 Task: Check the percentage active listings of bar in the last 3 years.
Action: Mouse moved to (981, 227)
Screenshot: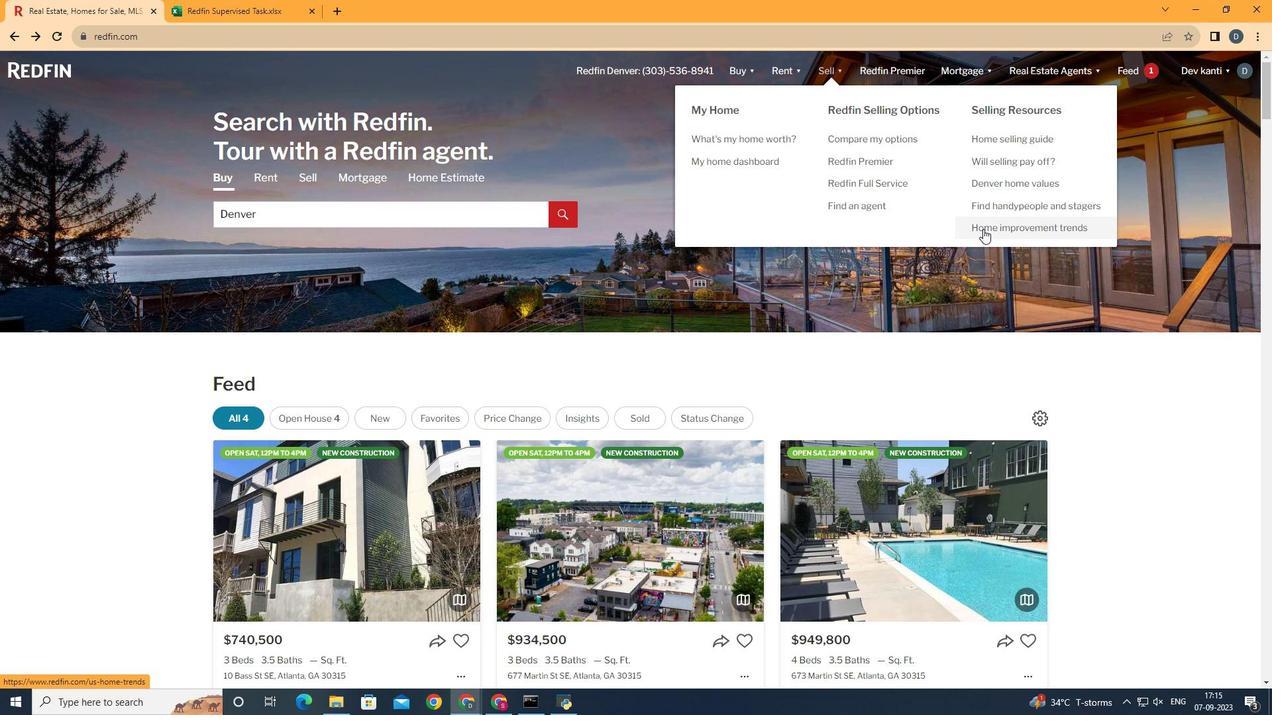 
Action: Mouse pressed left at (981, 227)
Screenshot: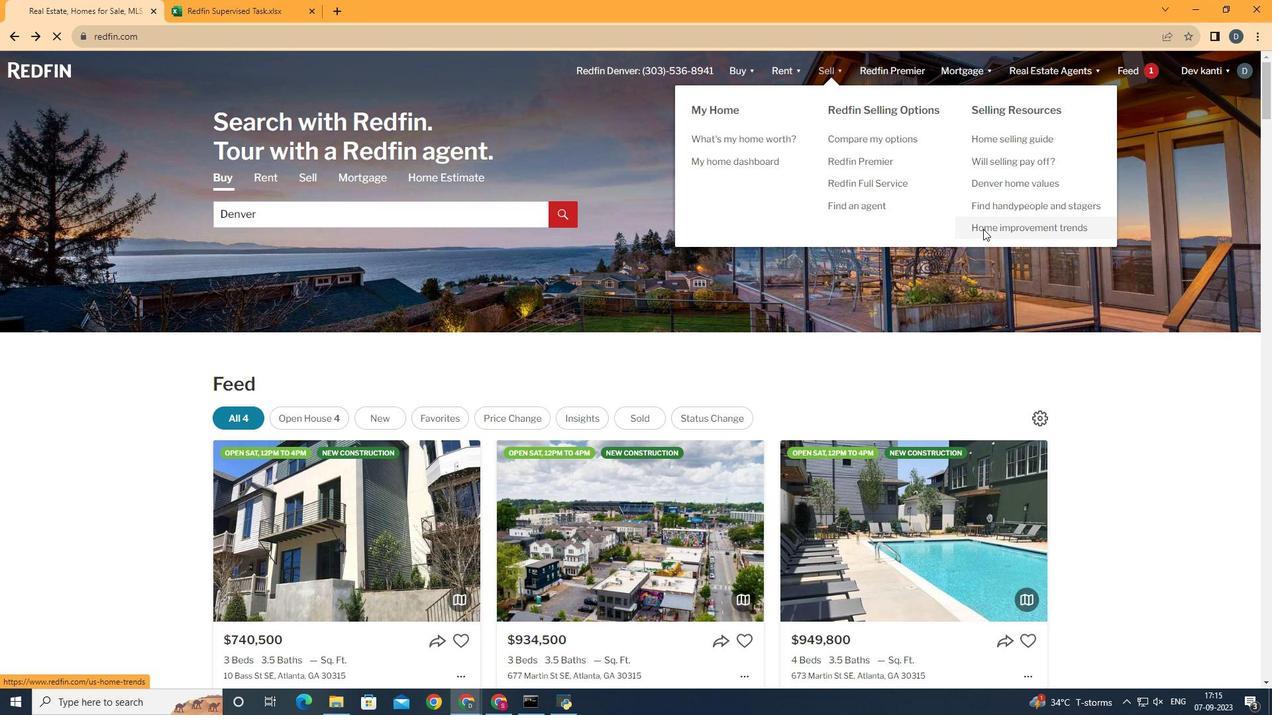 
Action: Mouse moved to (310, 245)
Screenshot: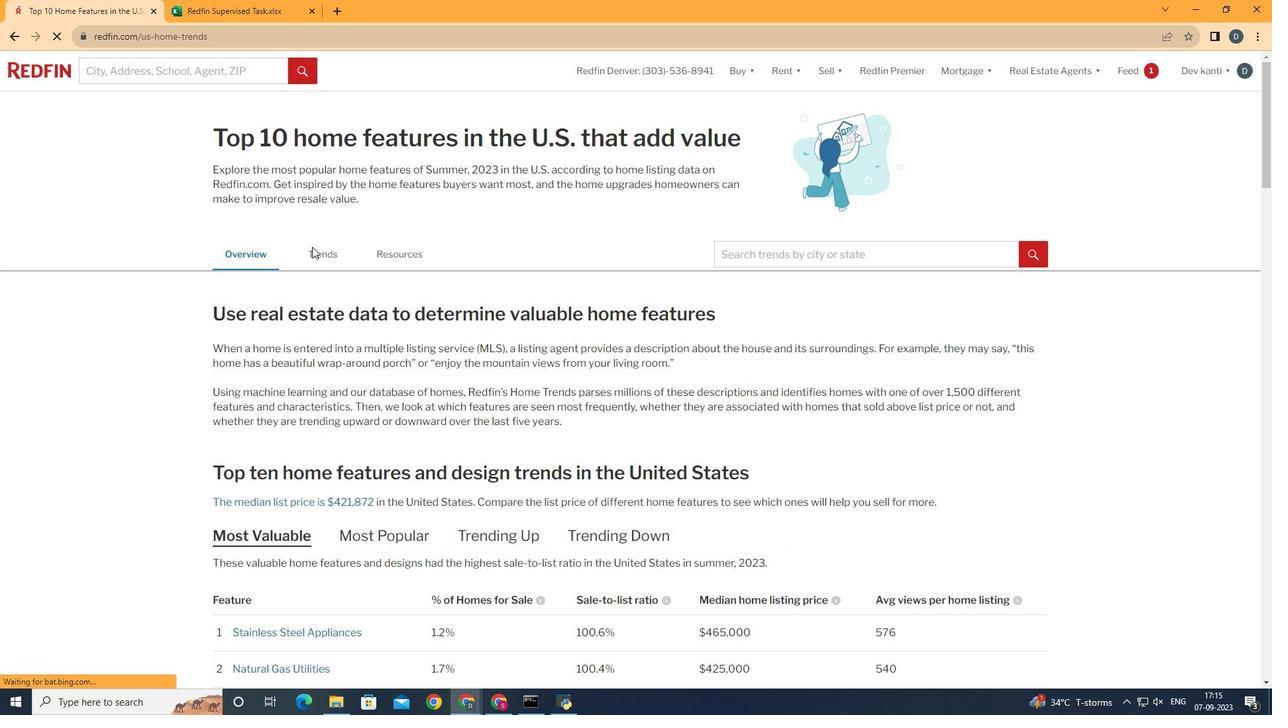 
Action: Mouse pressed left at (310, 245)
Screenshot: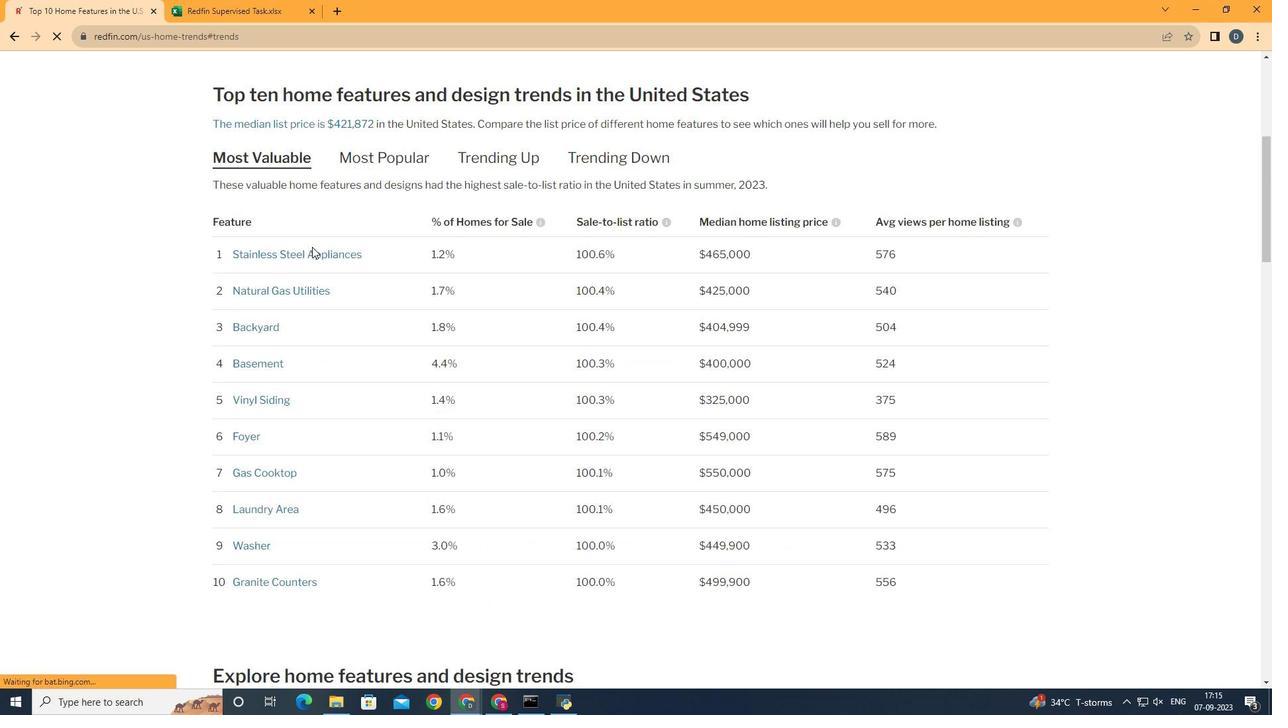
Action: Mouse moved to (339, 254)
Screenshot: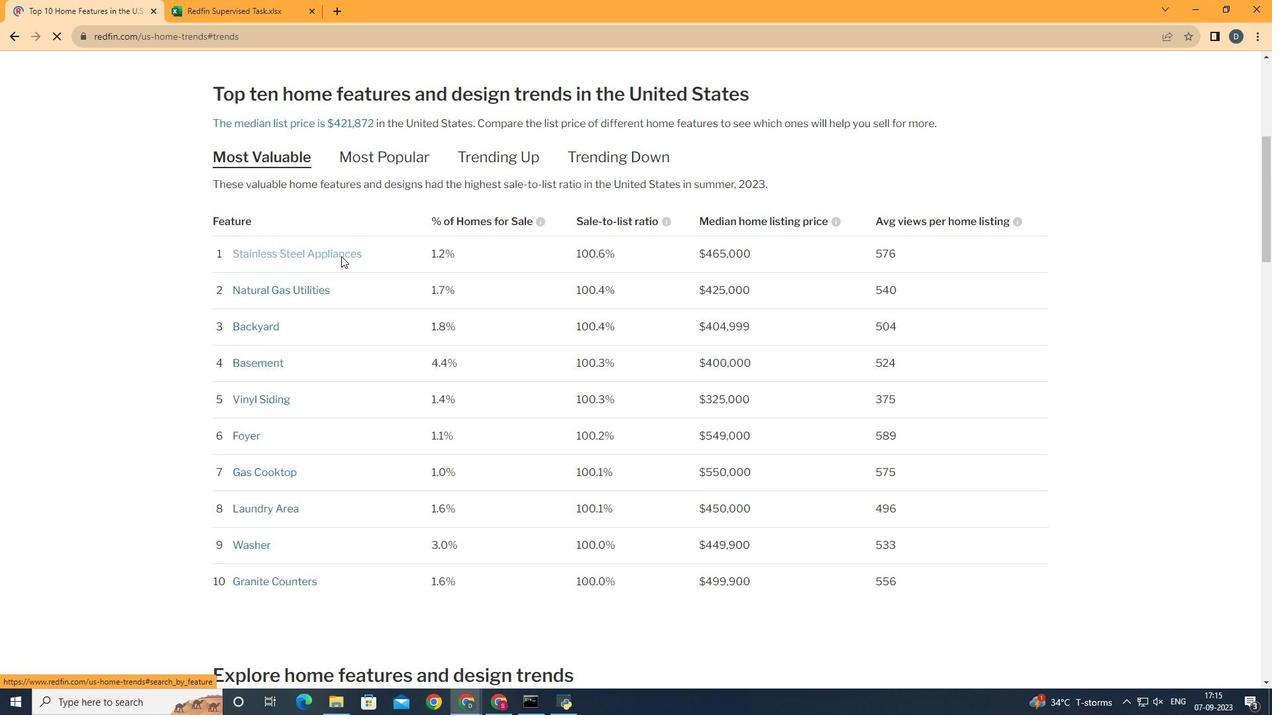 
Action: Mouse scrolled (339, 253) with delta (0, 0)
Screenshot: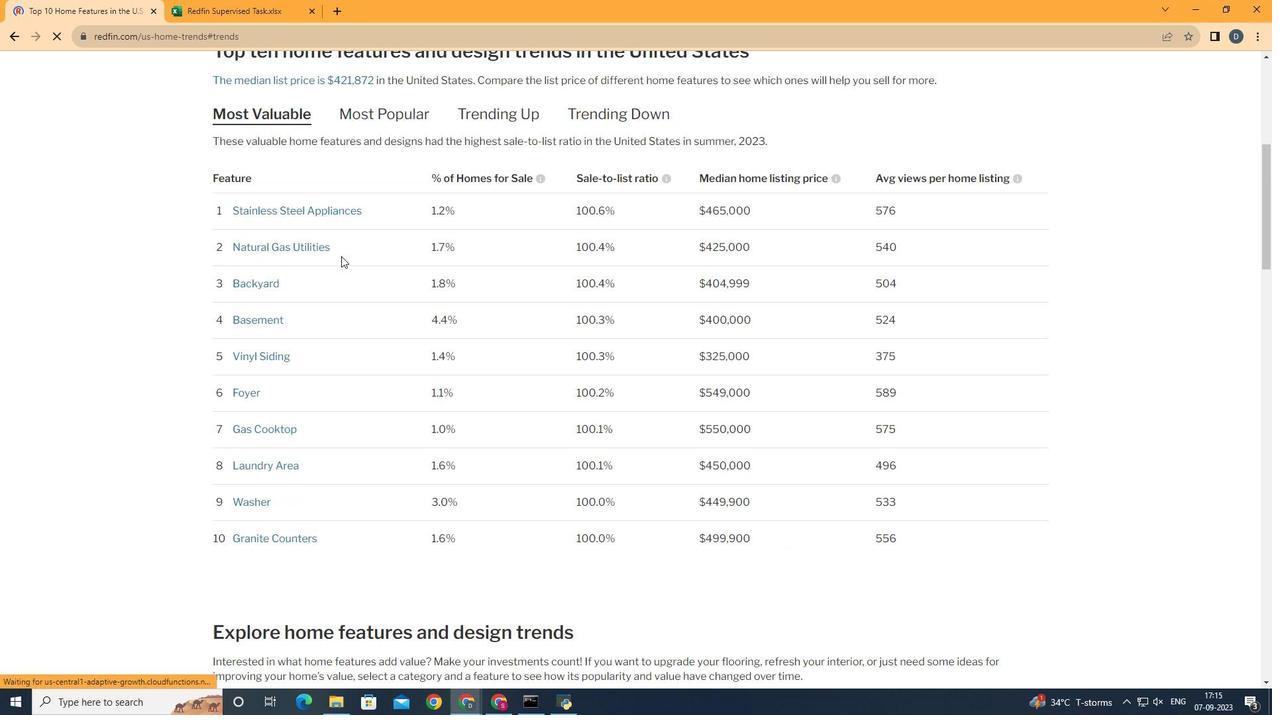 
Action: Mouse scrolled (339, 253) with delta (0, 0)
Screenshot: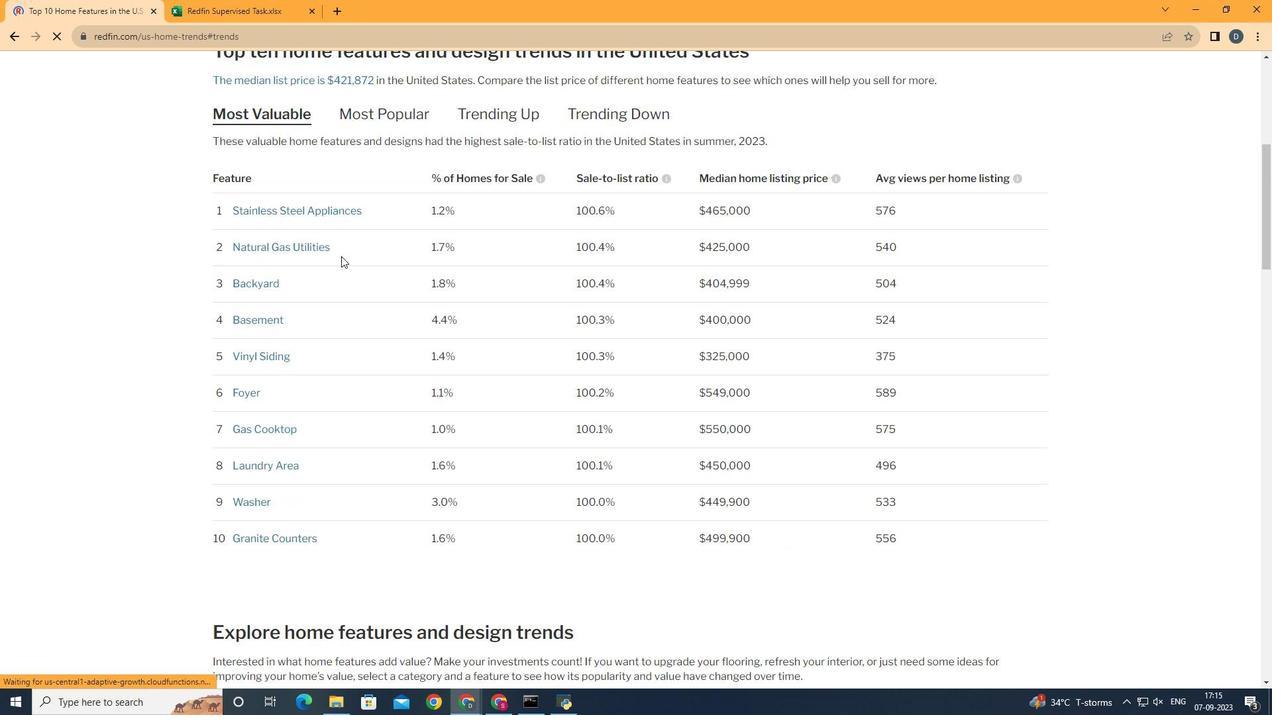 
Action: Mouse scrolled (339, 253) with delta (0, 0)
Screenshot: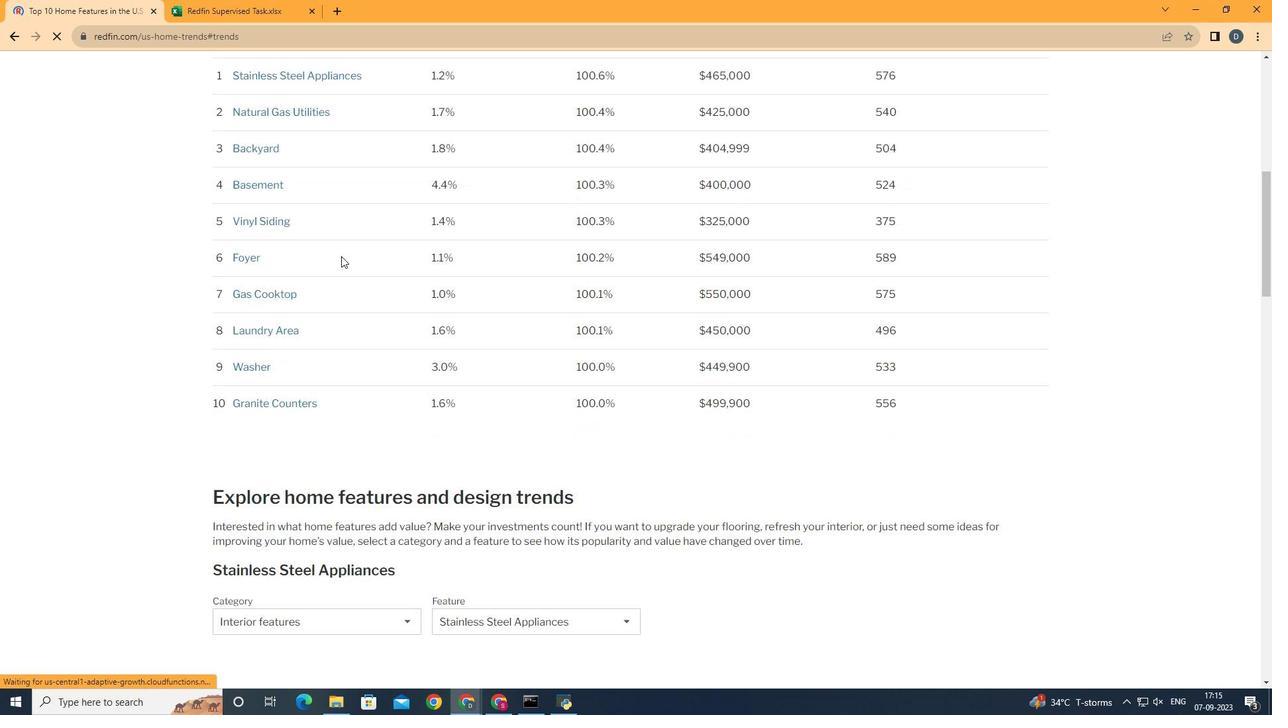 
Action: Mouse scrolled (339, 253) with delta (0, 0)
Screenshot: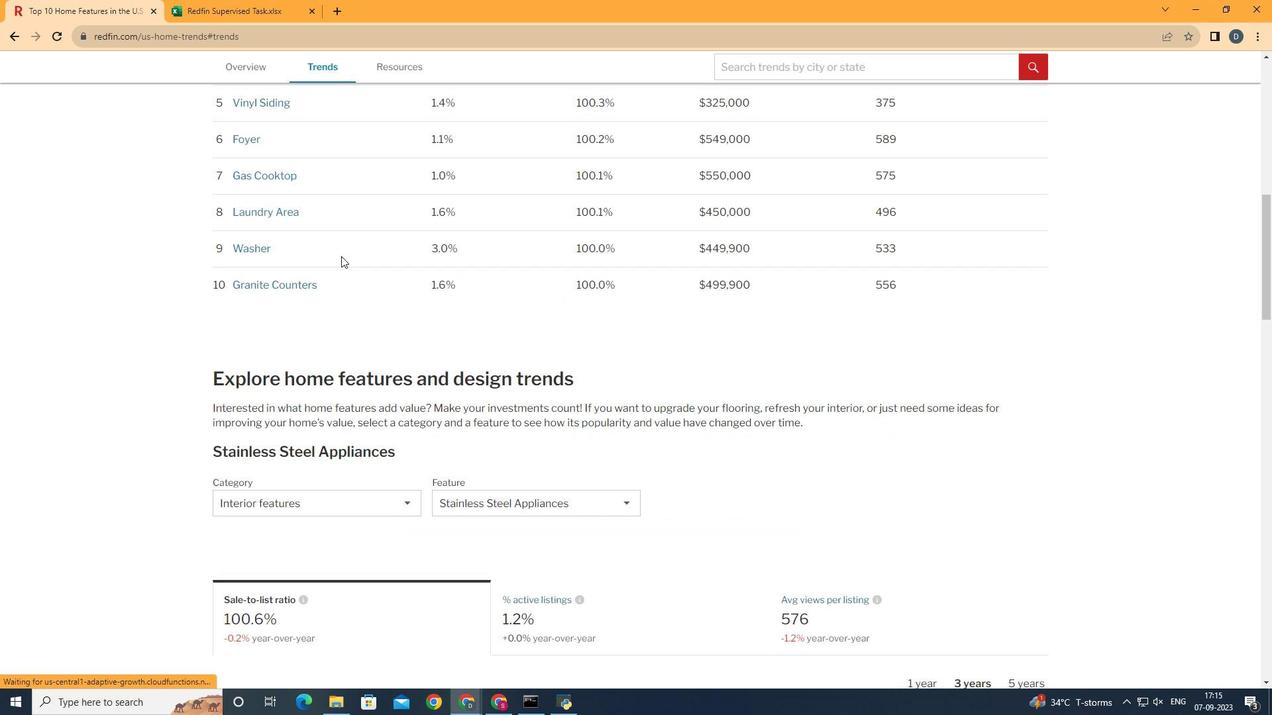 
Action: Mouse scrolled (339, 253) with delta (0, 0)
Screenshot: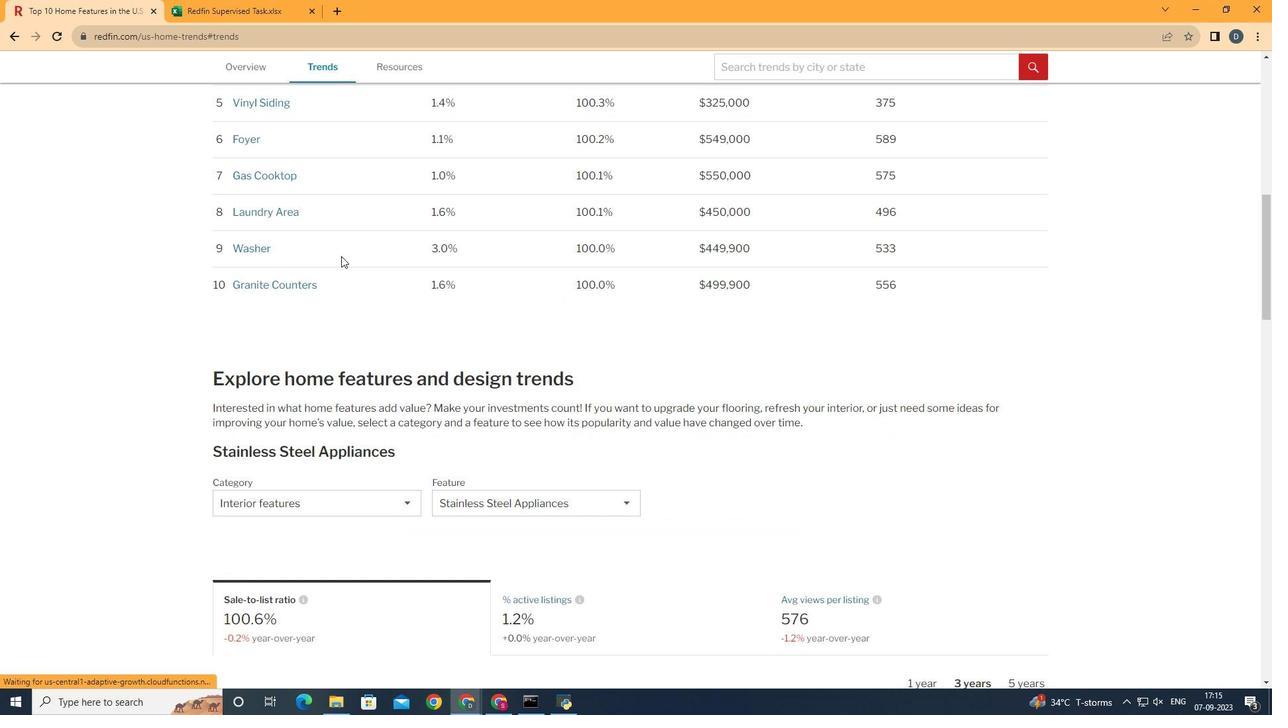 
Action: Mouse scrolled (339, 253) with delta (0, 0)
Screenshot: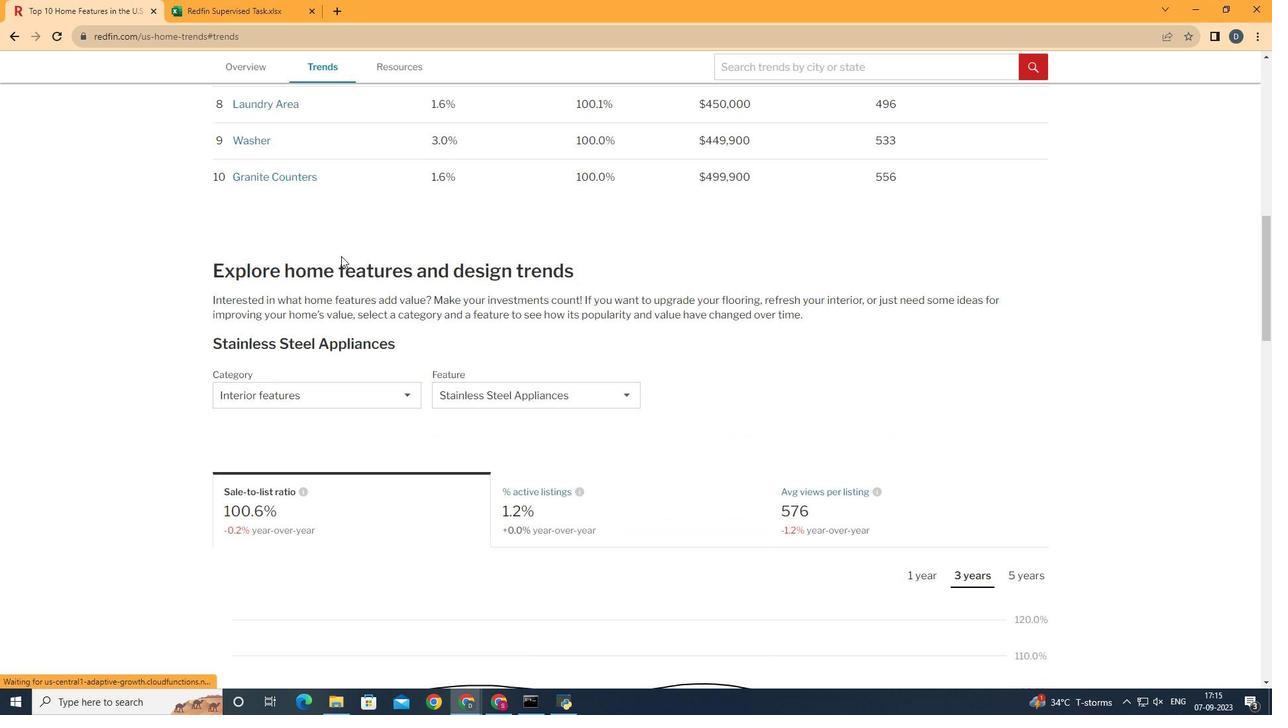 
Action: Mouse scrolled (339, 253) with delta (0, 0)
Screenshot: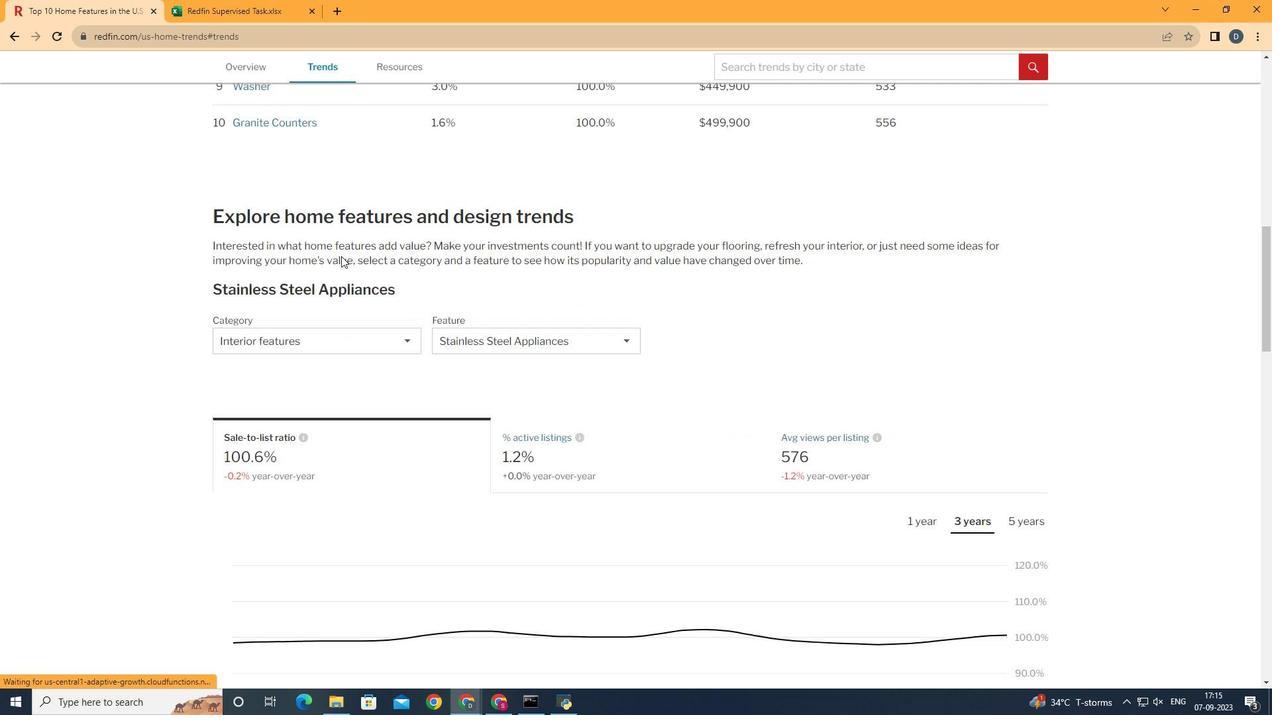 
Action: Mouse scrolled (339, 253) with delta (0, 0)
Screenshot: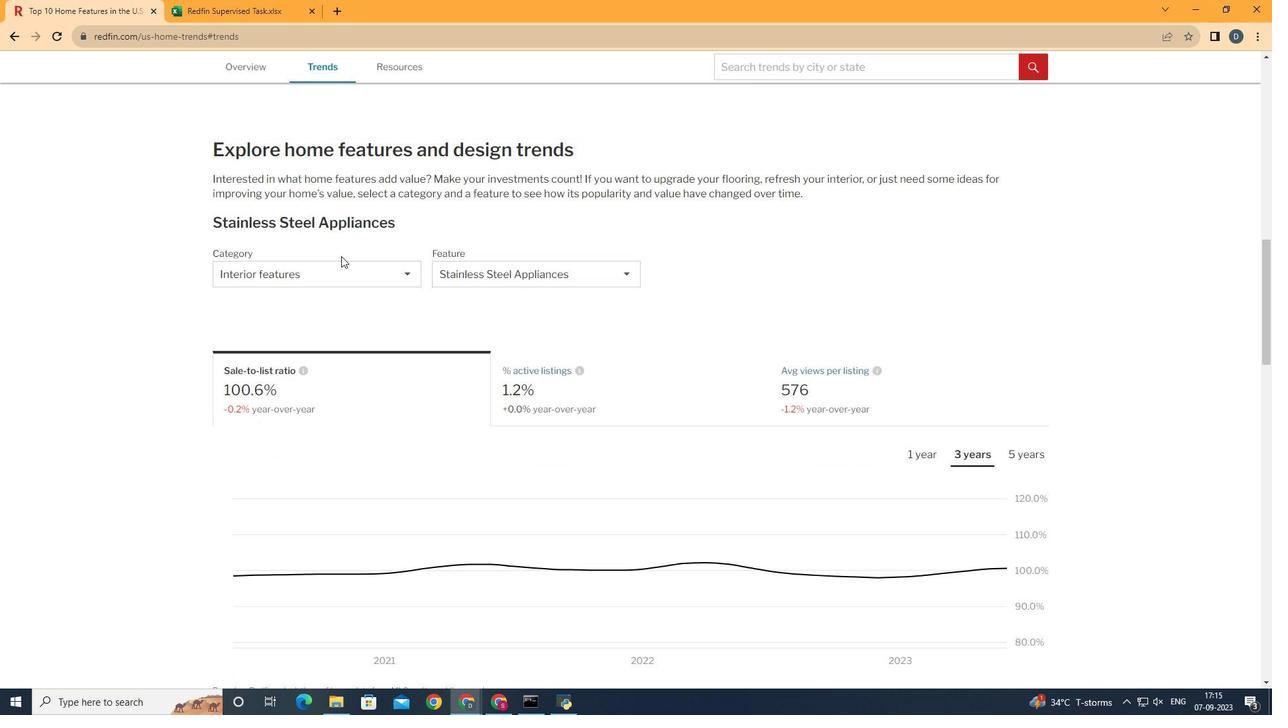 
Action: Mouse moved to (344, 265)
Screenshot: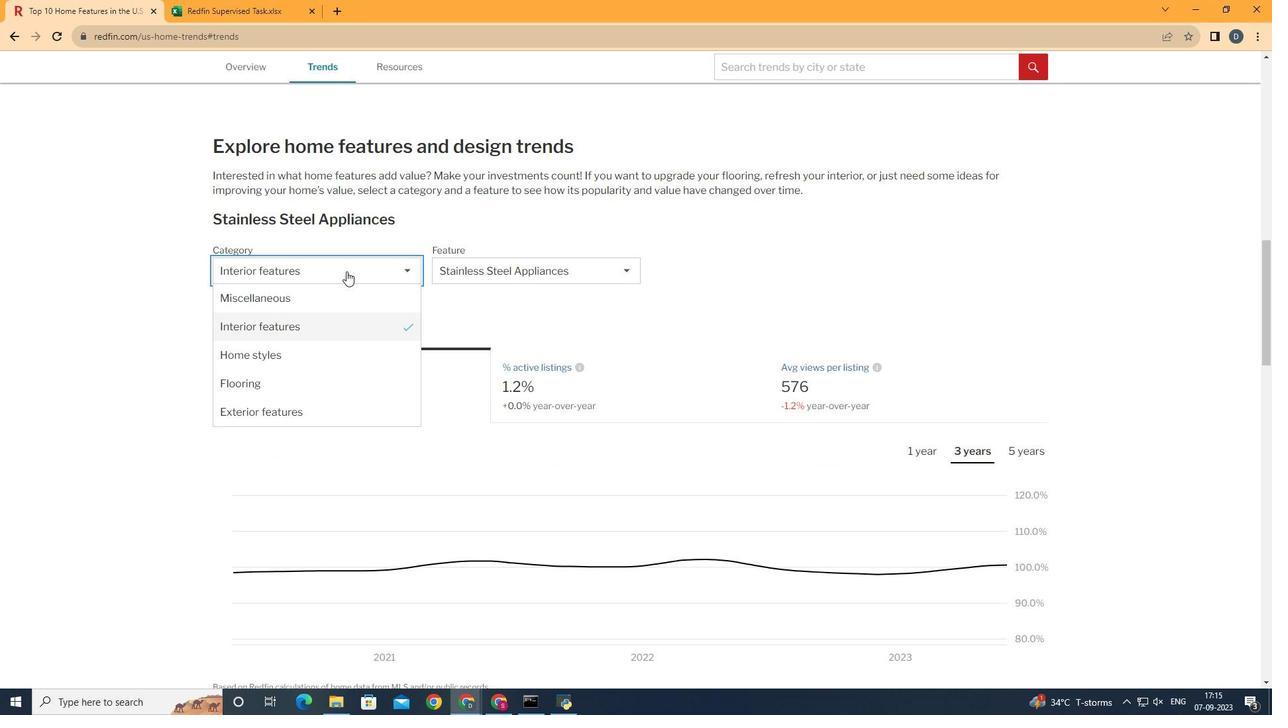 
Action: Mouse pressed left at (344, 265)
Screenshot: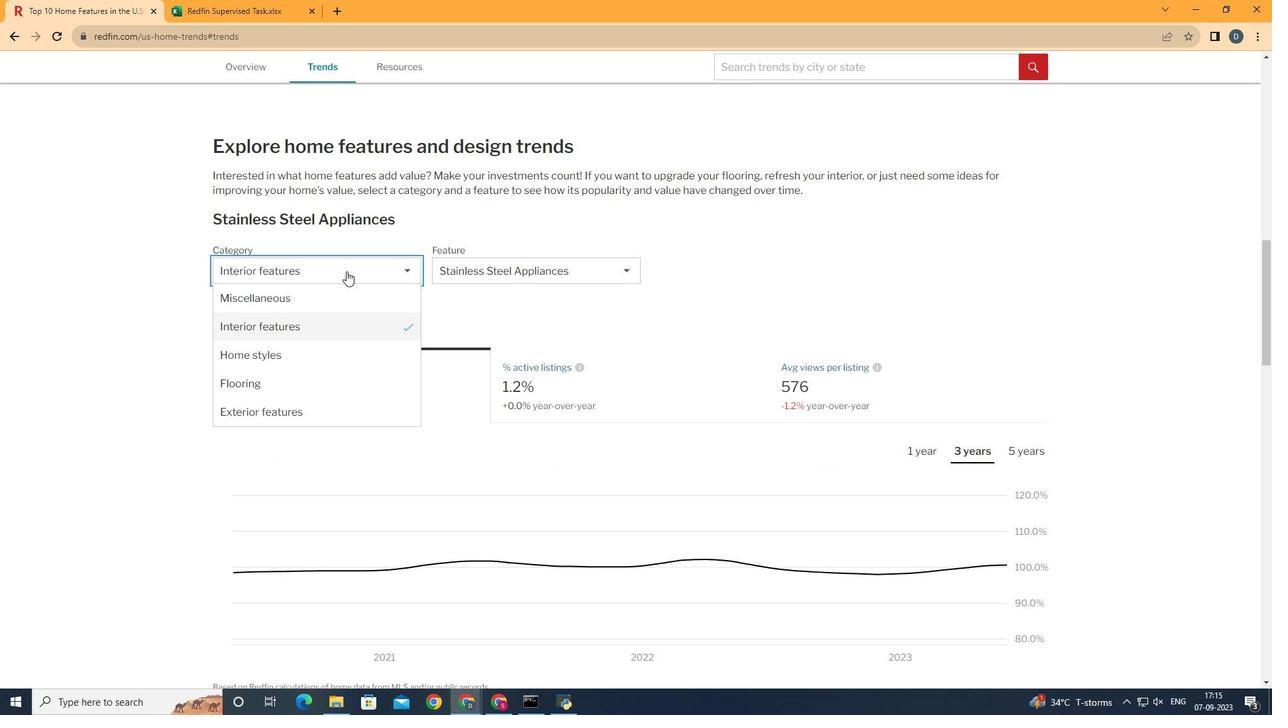 
Action: Mouse moved to (344, 326)
Screenshot: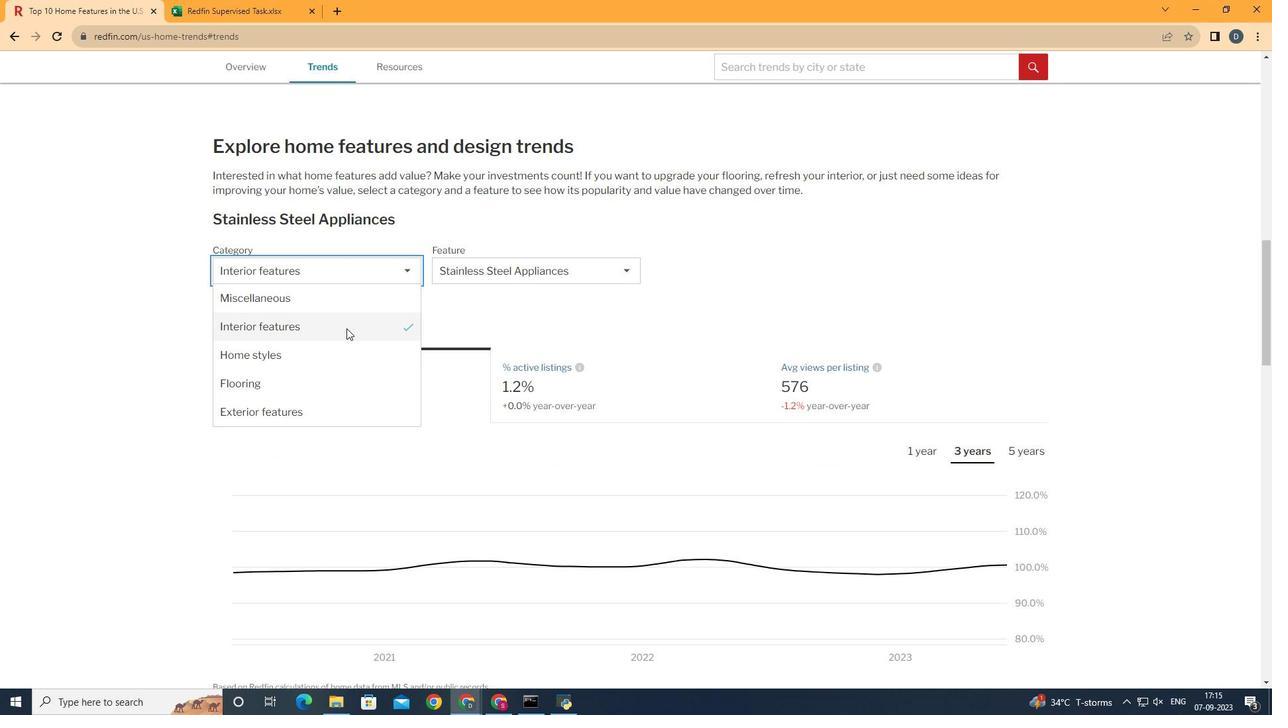 
Action: Mouse pressed left at (344, 326)
Screenshot: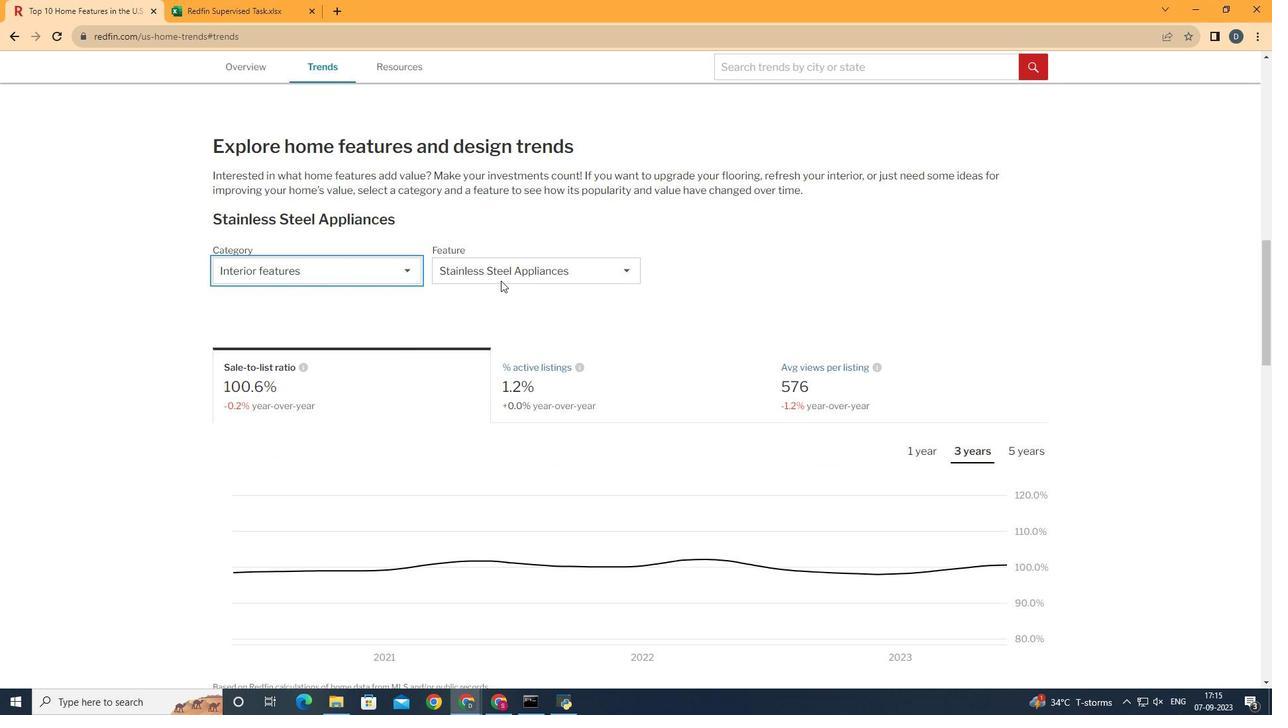 
Action: Mouse moved to (546, 255)
Screenshot: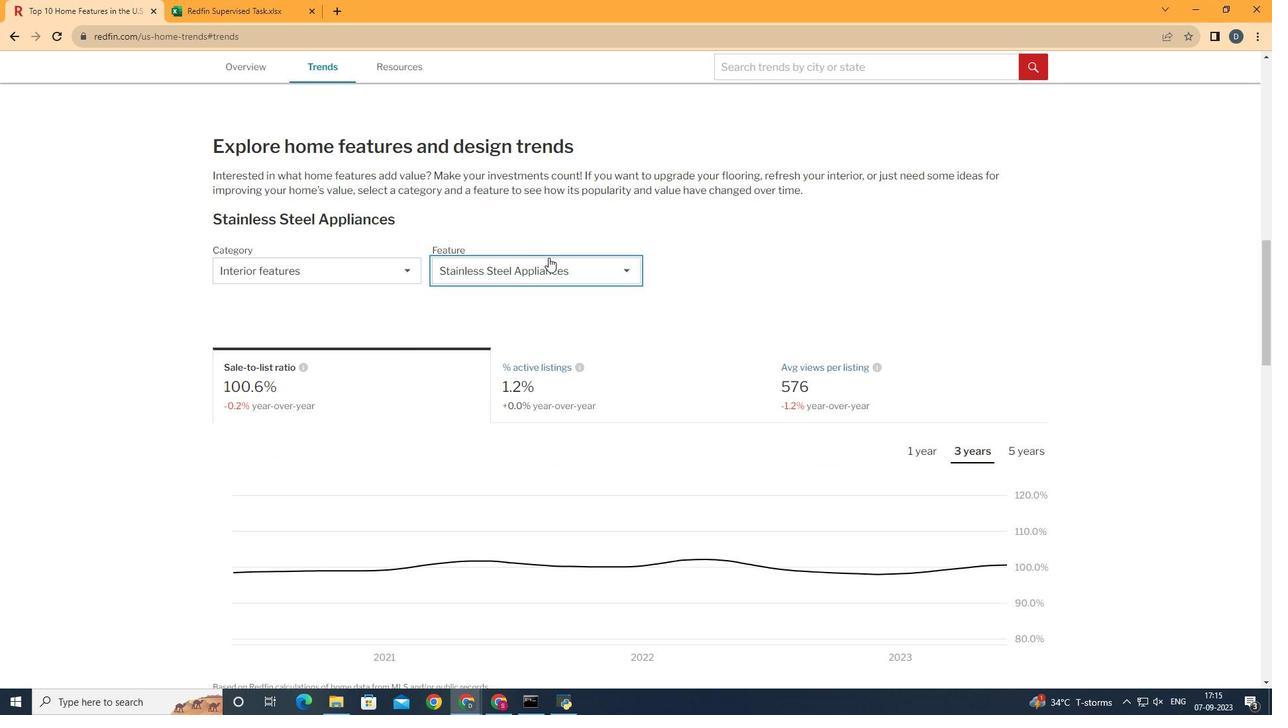 
Action: Mouse pressed left at (546, 255)
Screenshot: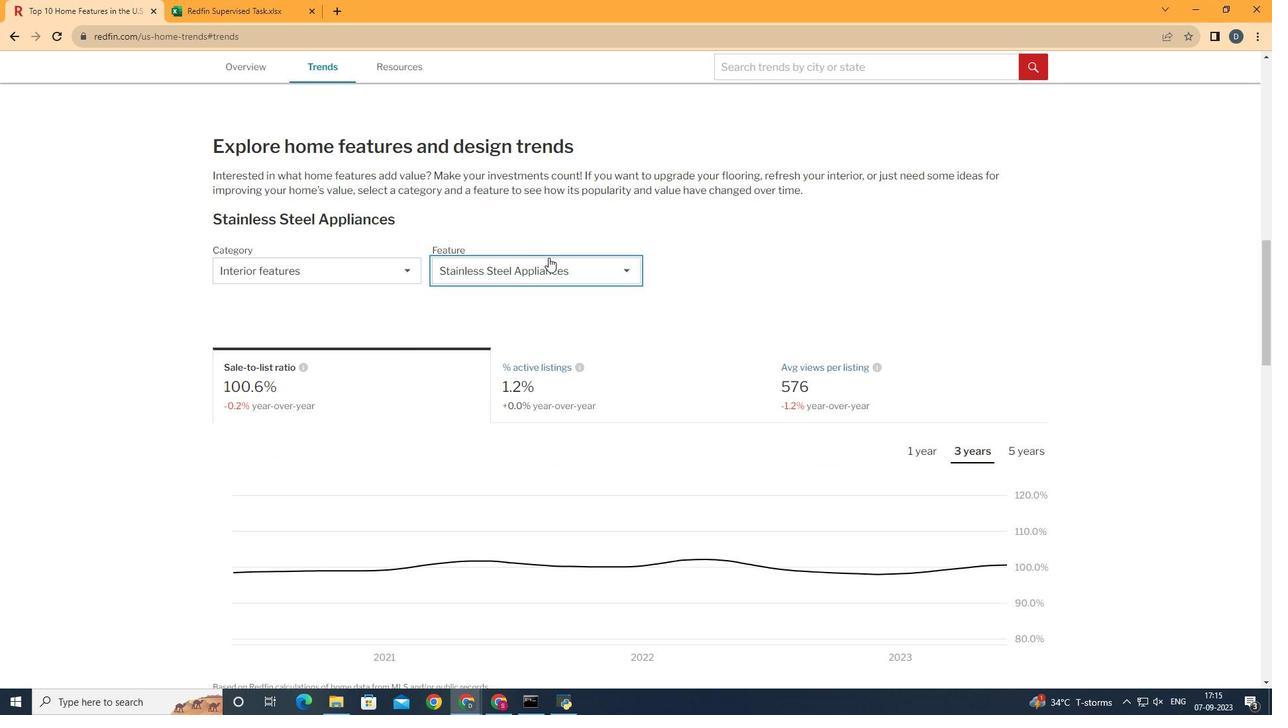 
Action: Mouse moved to (633, 444)
Screenshot: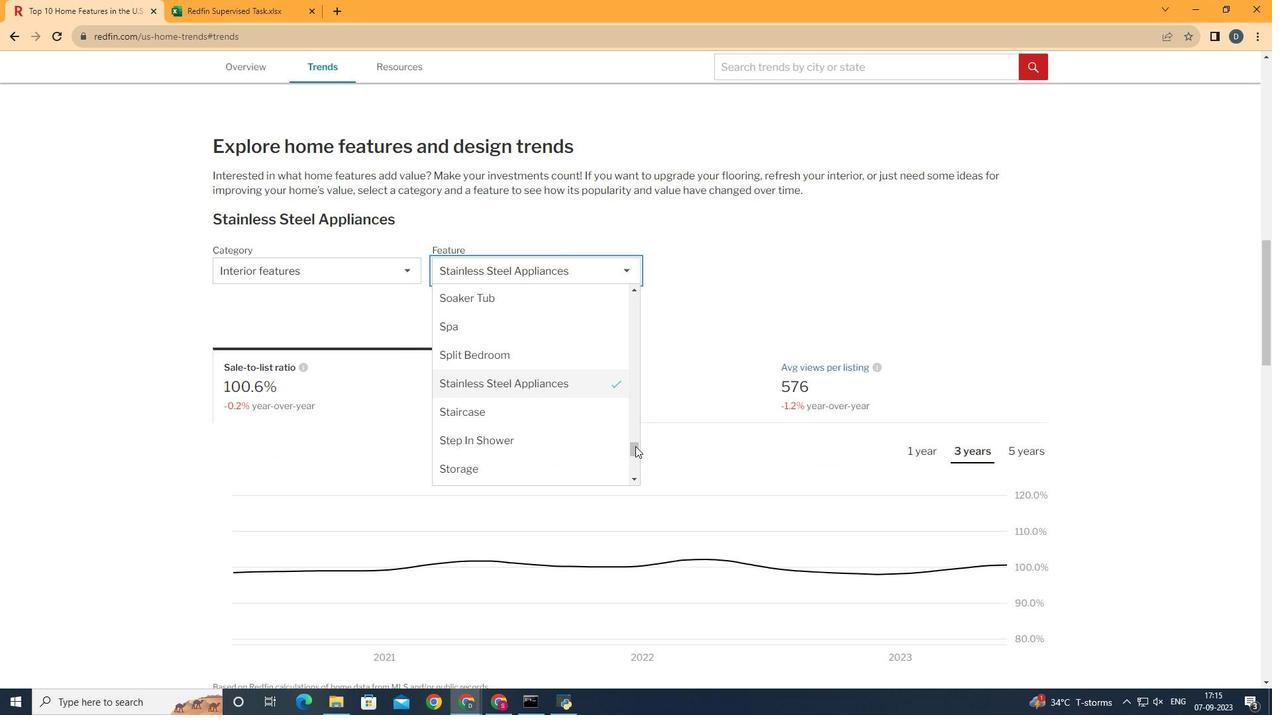 
Action: Mouse pressed left at (633, 444)
Screenshot: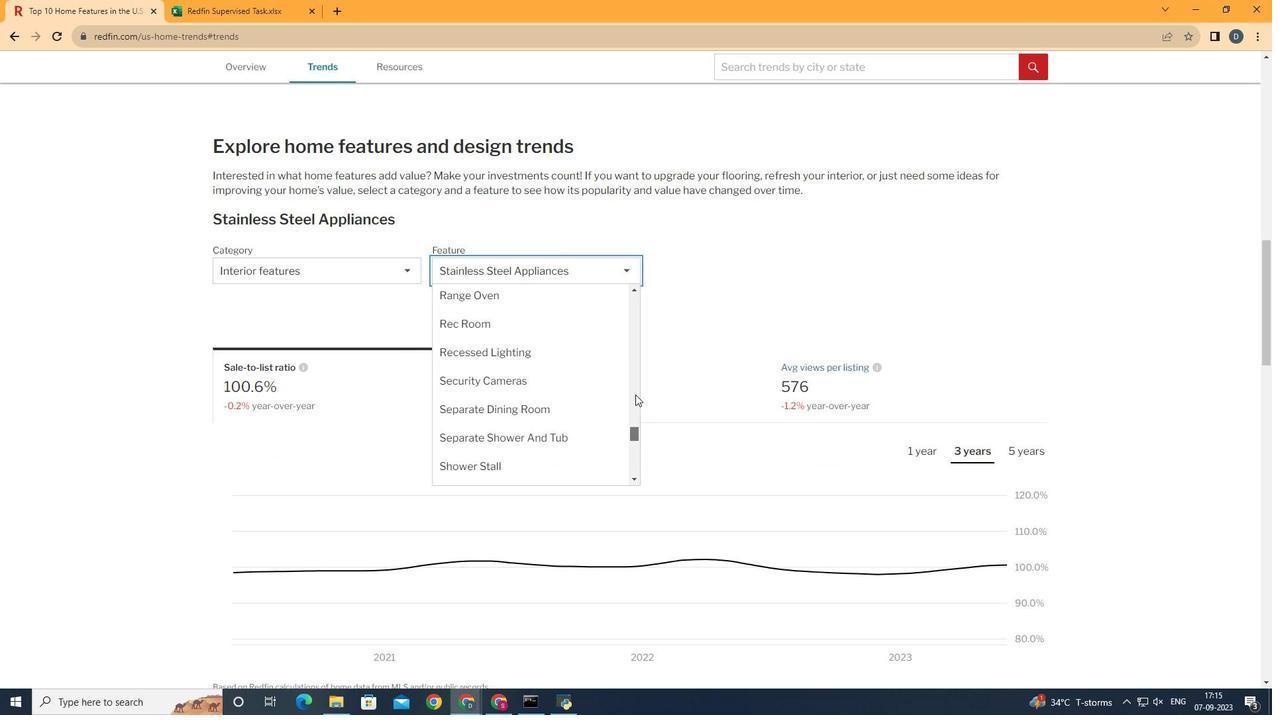 
Action: Mouse moved to (596, 347)
Screenshot: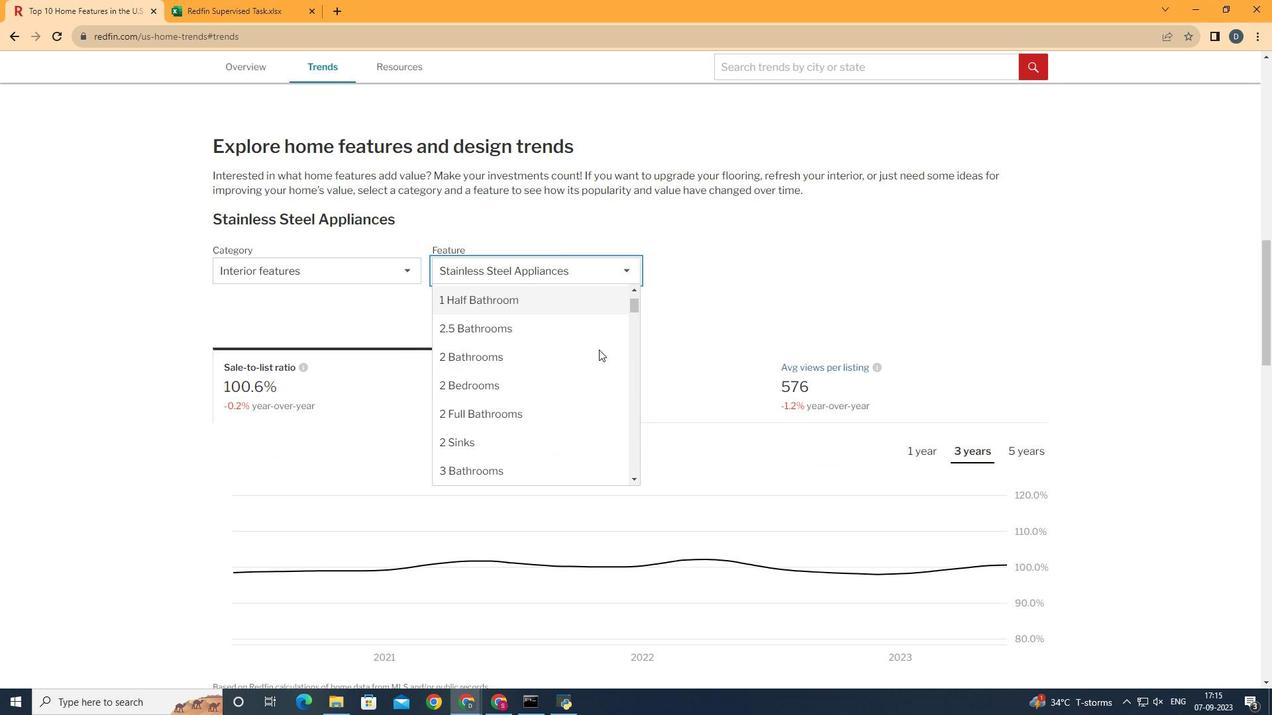 
Action: Mouse scrolled (596, 346) with delta (0, 0)
Screenshot: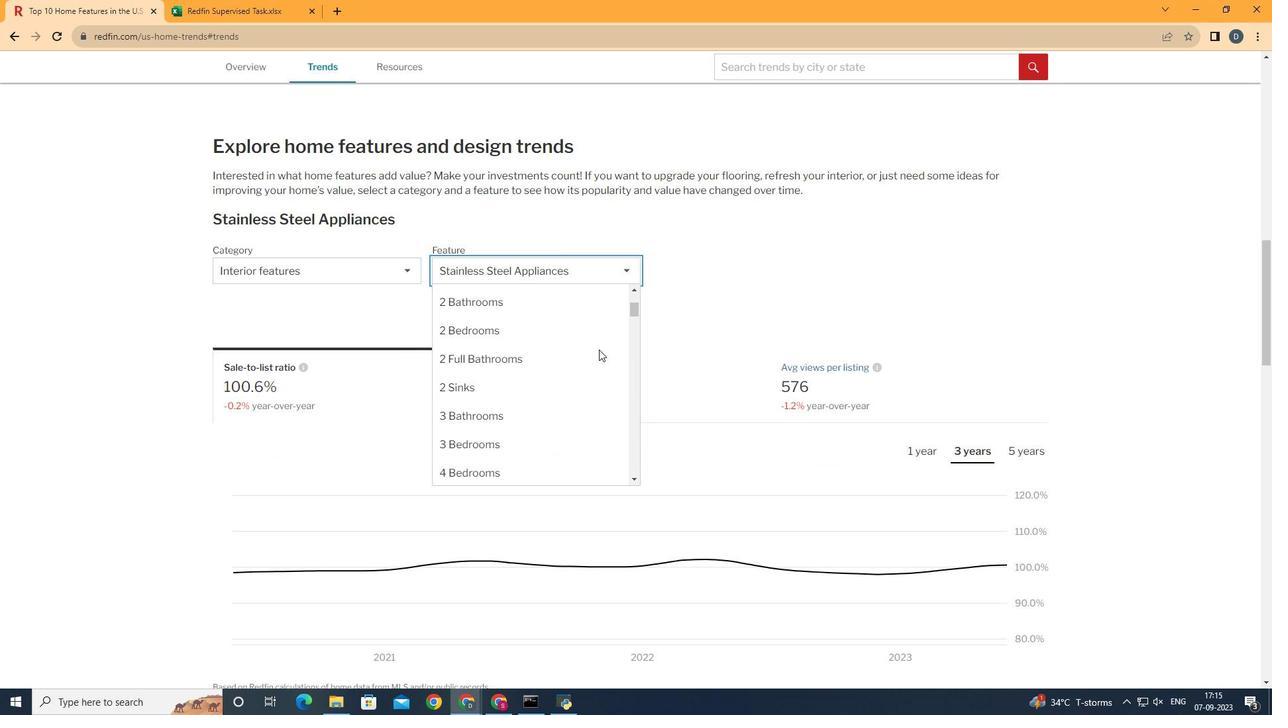 
Action: Mouse moved to (596, 347)
Screenshot: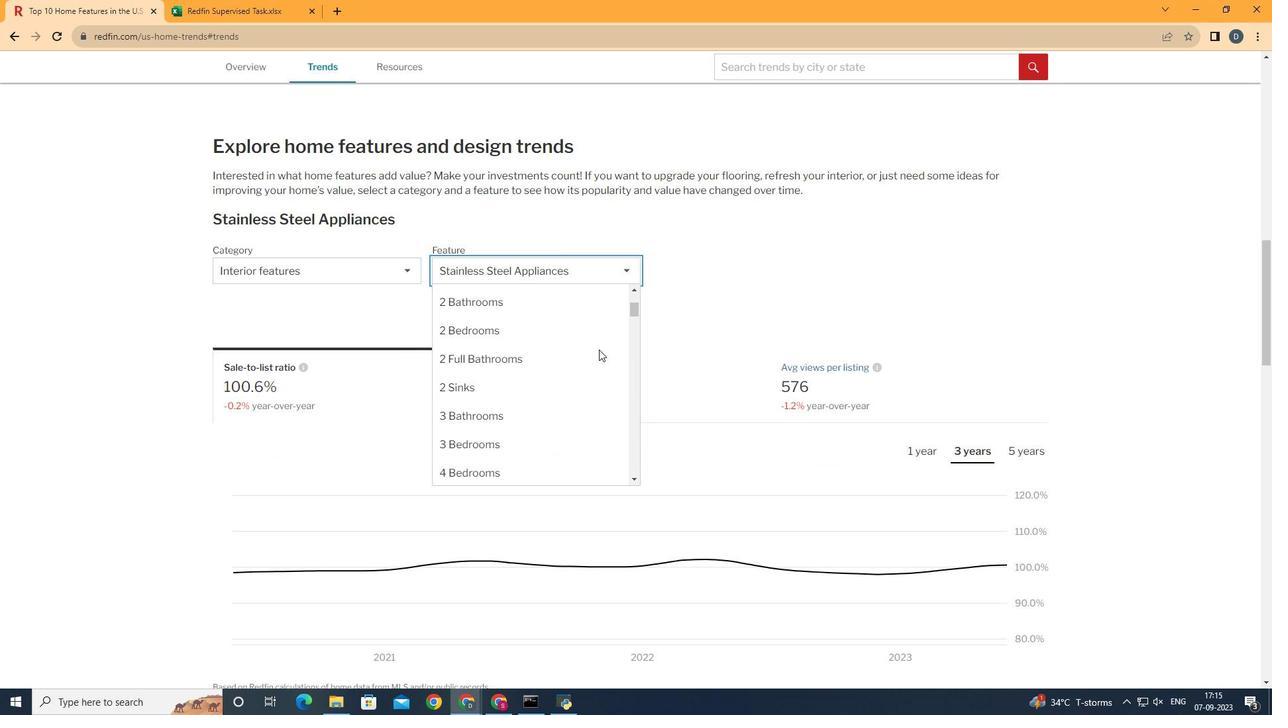 
Action: Mouse scrolled (596, 347) with delta (0, 0)
Screenshot: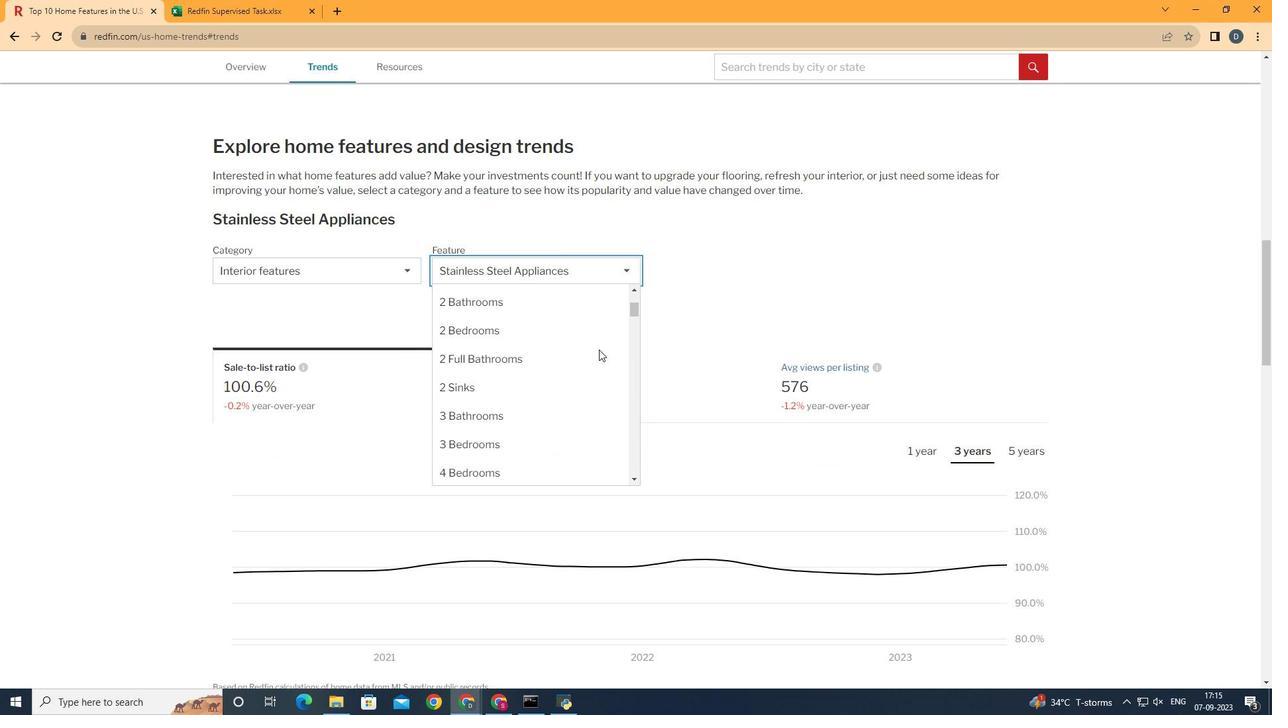 
Action: Mouse moved to (585, 364)
Screenshot: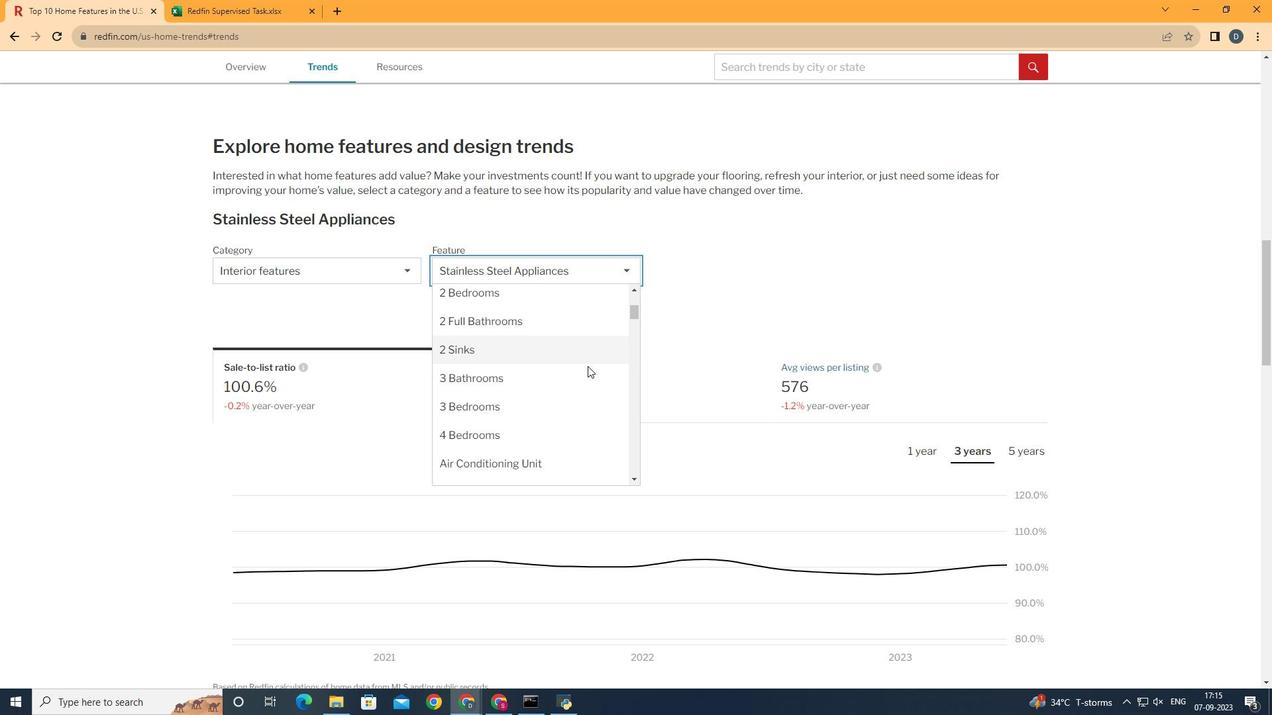 
Action: Mouse scrolled (585, 363) with delta (0, 0)
Screenshot: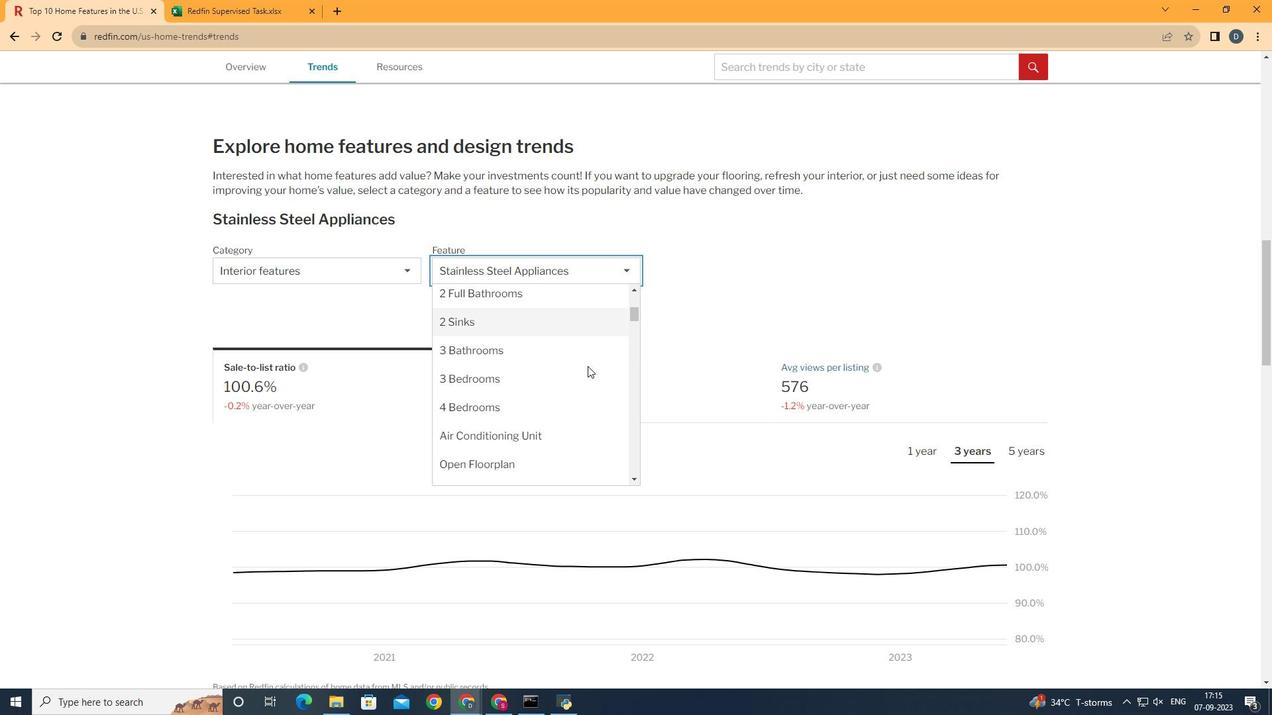 
Action: Mouse moved to (560, 387)
Screenshot: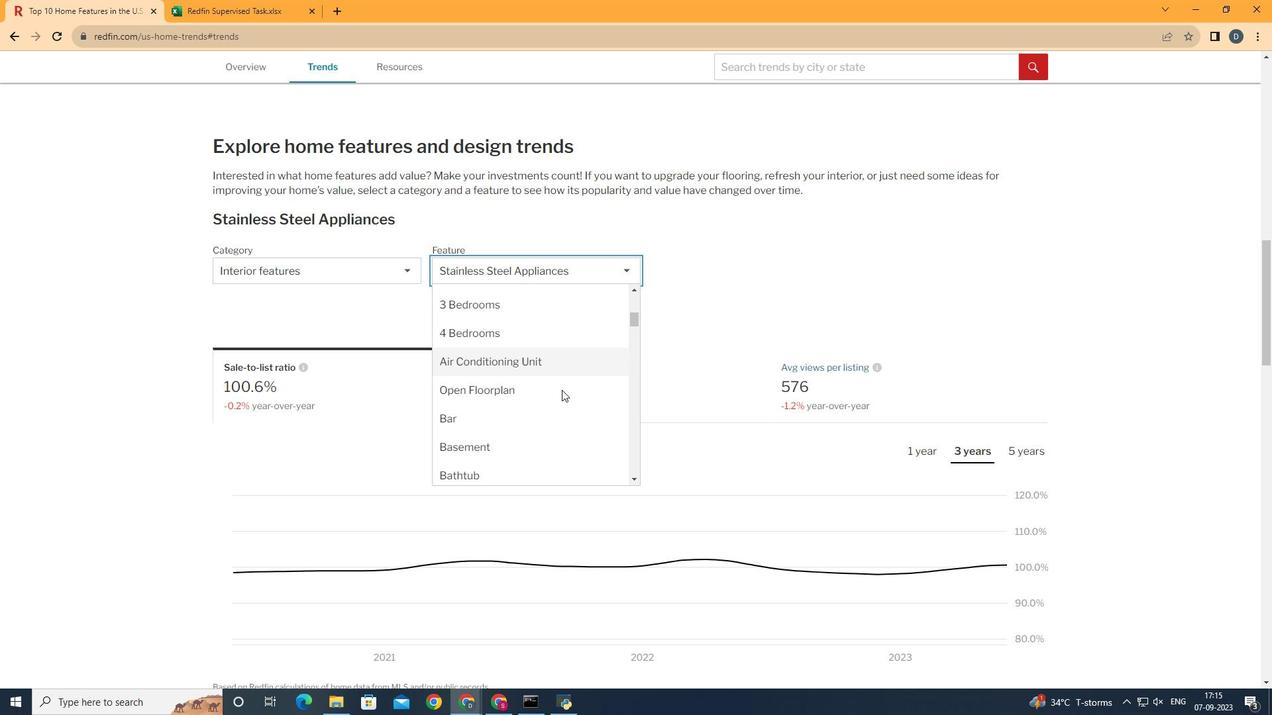 
Action: Mouse scrolled (560, 386) with delta (0, 0)
Screenshot: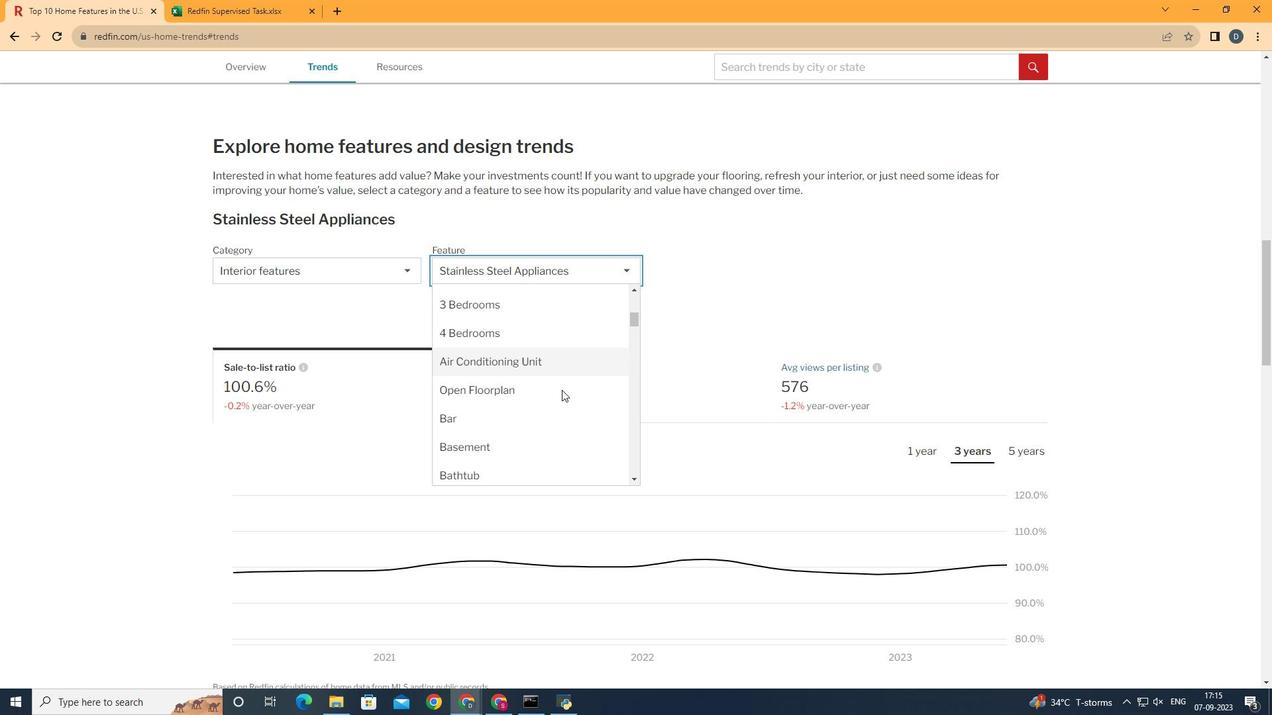 
Action: Mouse moved to (558, 400)
Screenshot: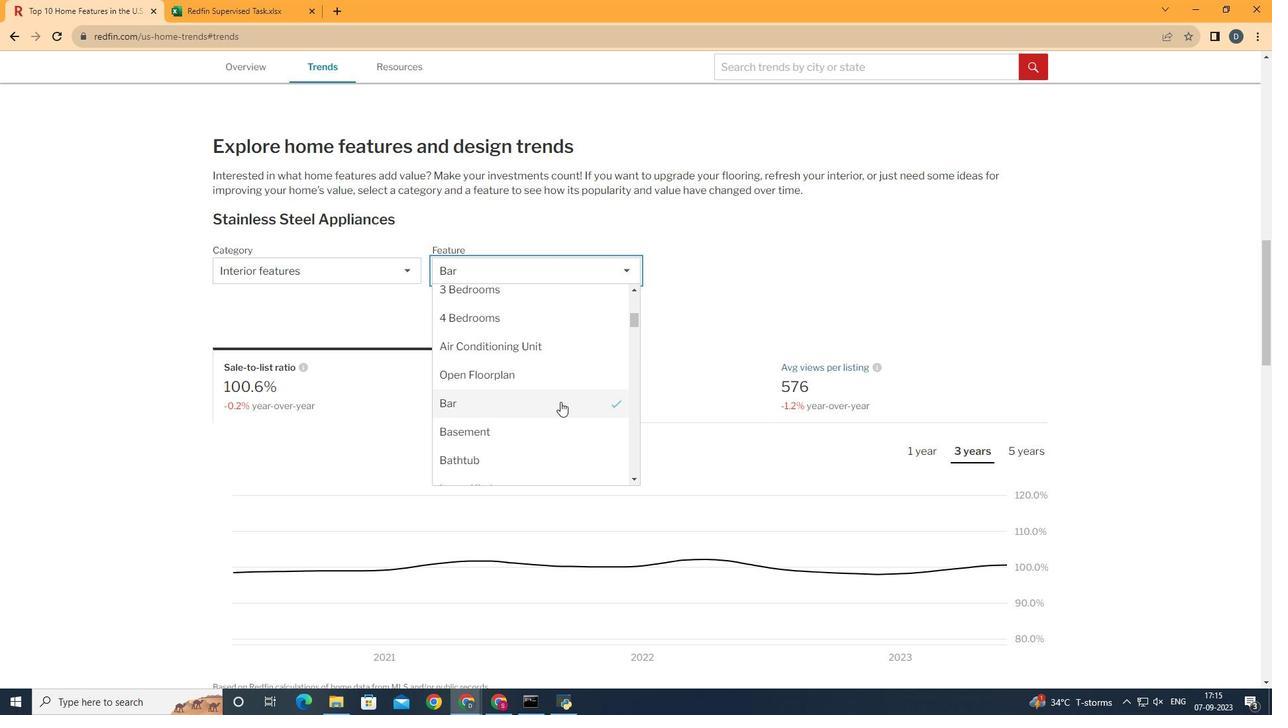 
Action: Mouse pressed left at (558, 400)
Screenshot: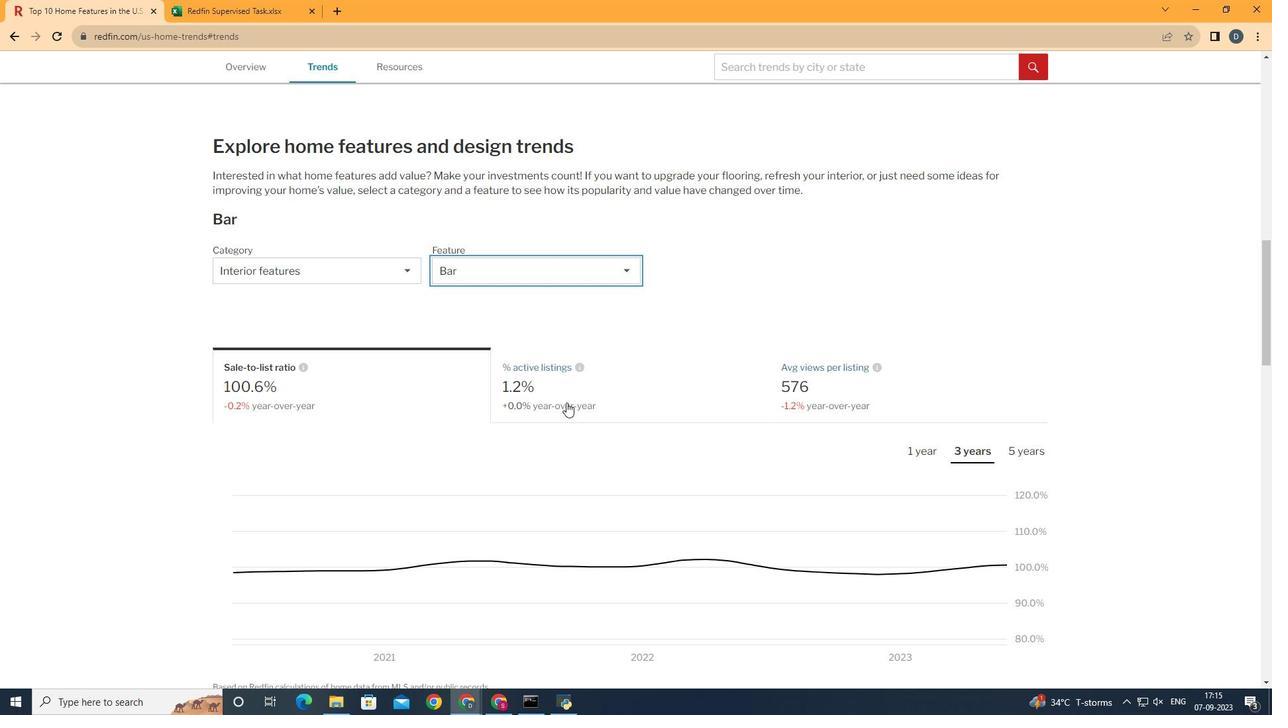 
Action: Mouse moved to (705, 316)
Screenshot: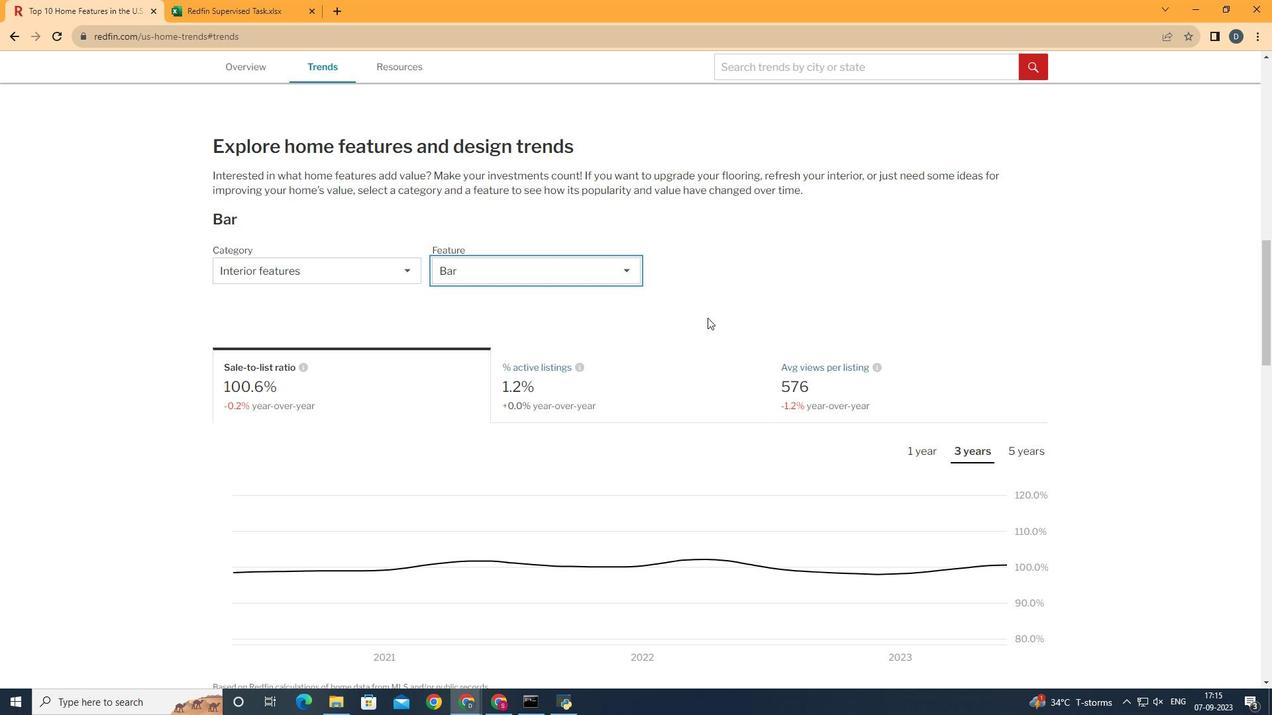 
Action: Mouse scrolled (705, 315) with delta (0, 0)
Screenshot: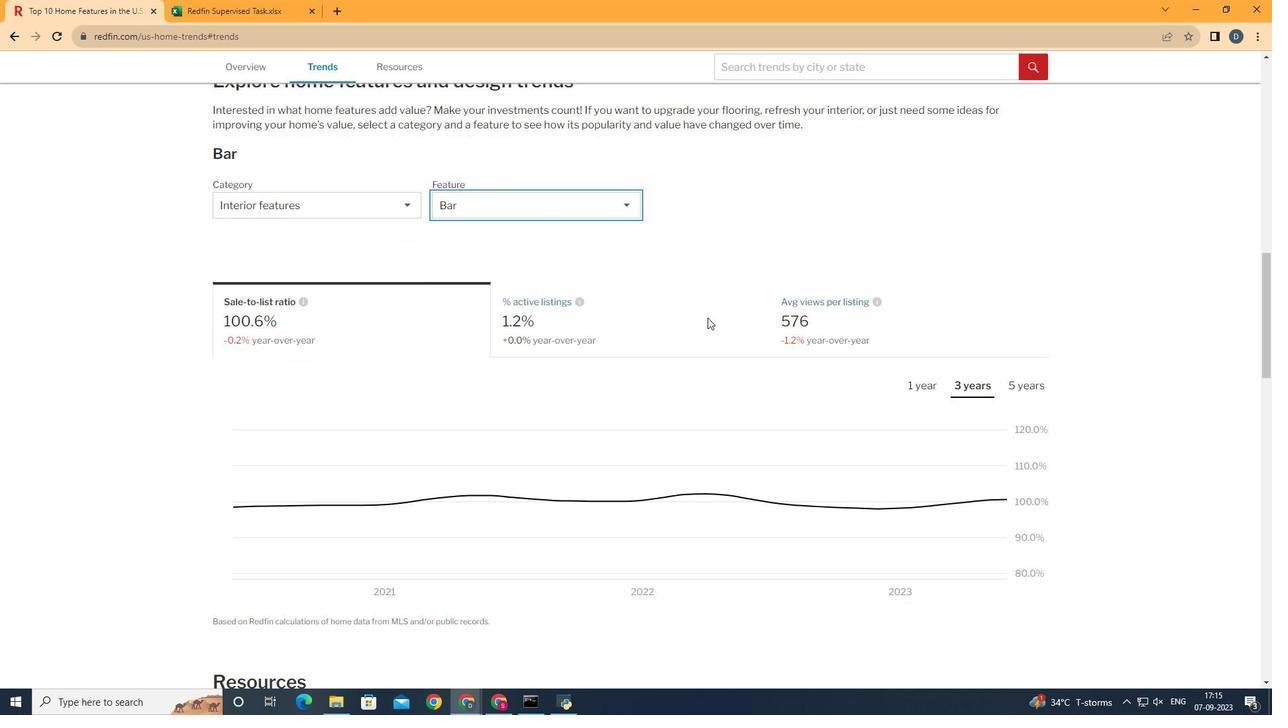 
Action: Mouse moved to (683, 316)
Screenshot: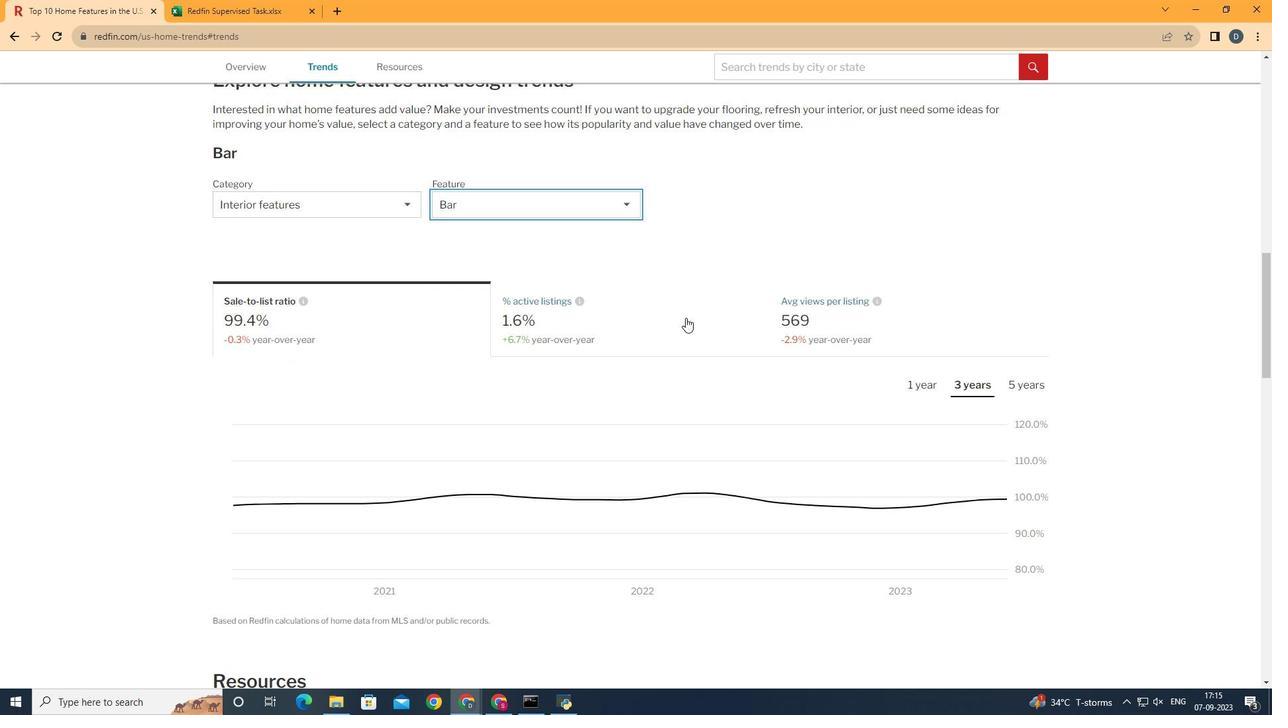 
Action: Mouse pressed left at (683, 316)
Screenshot: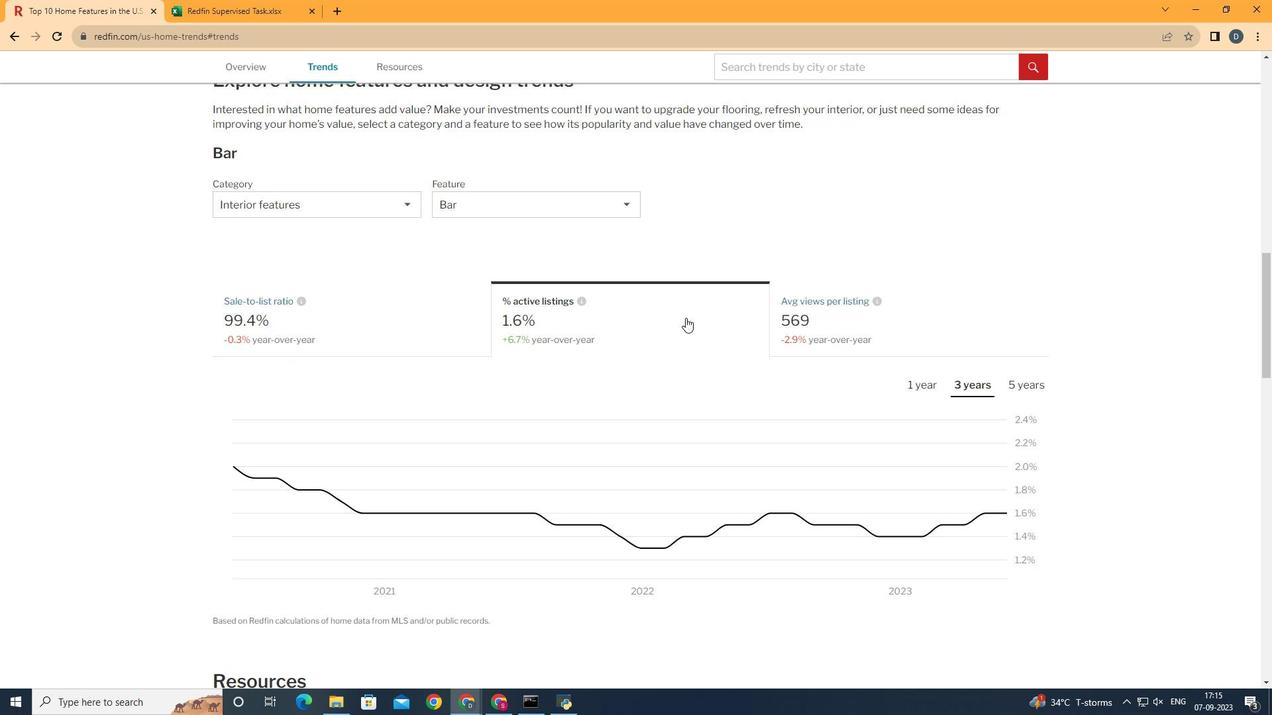 
Action: Mouse moved to (696, 305)
Screenshot: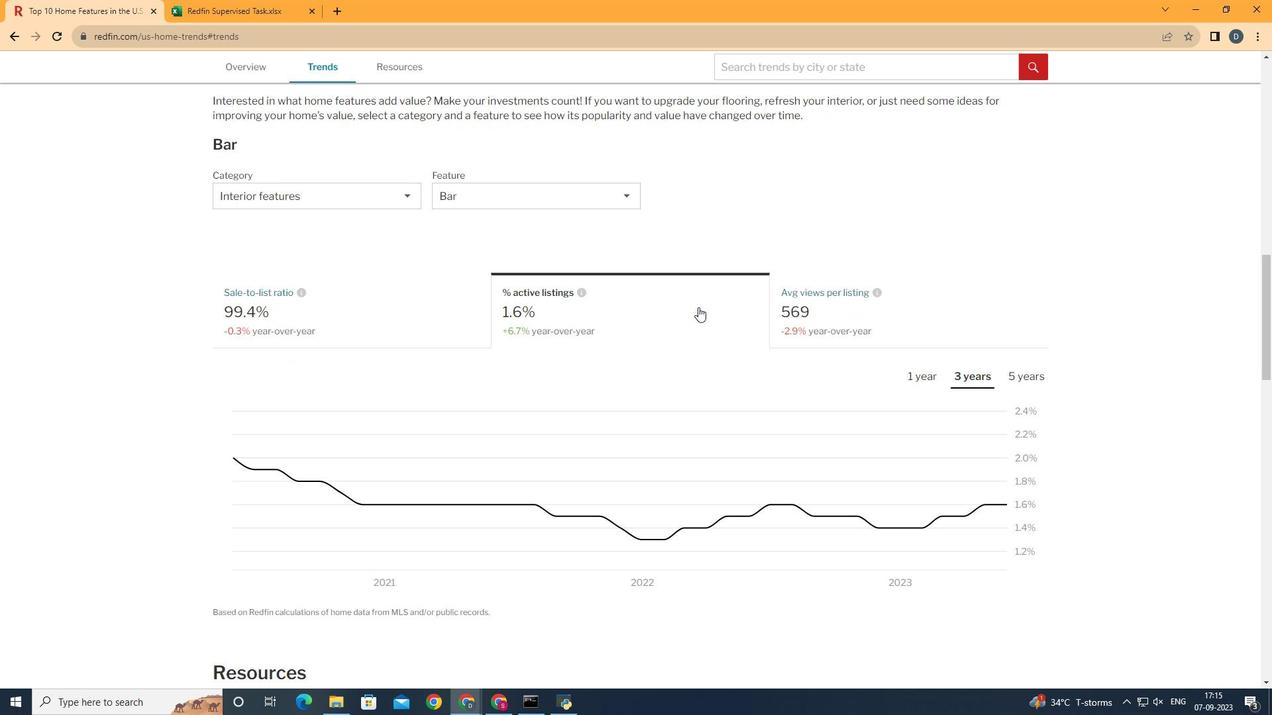 
Action: Mouse scrolled (696, 304) with delta (0, 0)
Screenshot: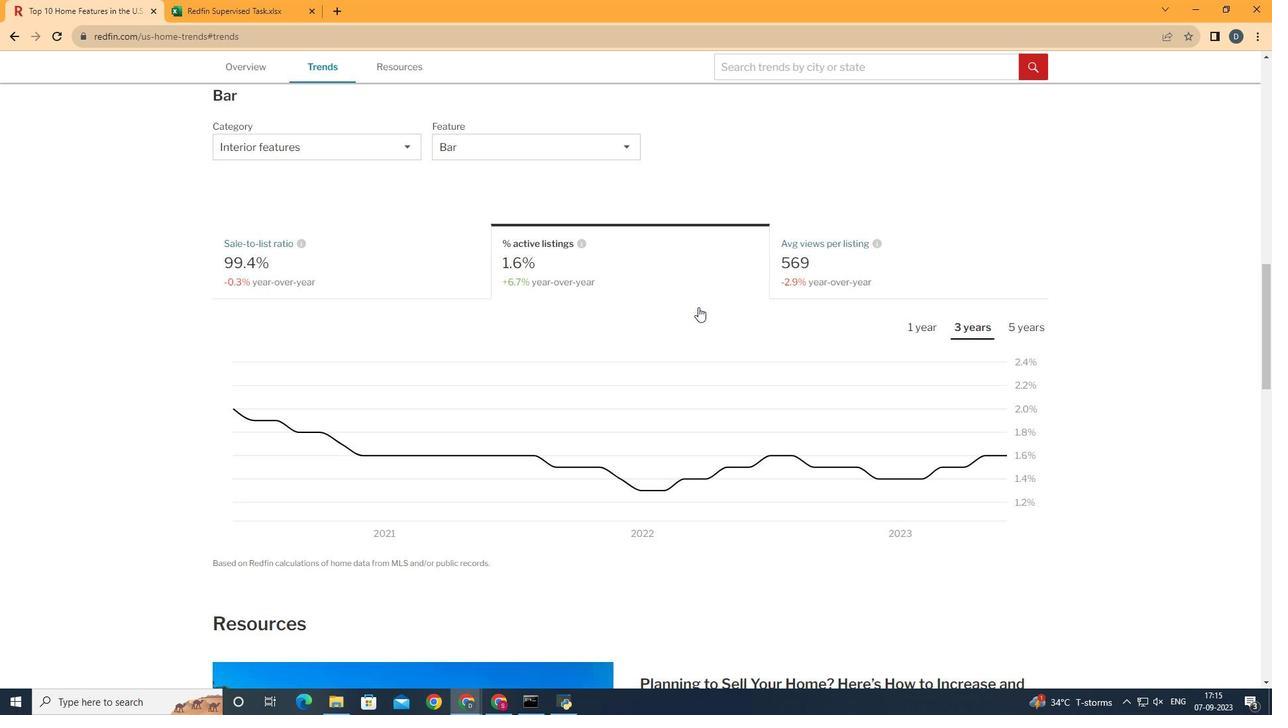 
Action: Mouse moved to (954, 322)
Screenshot: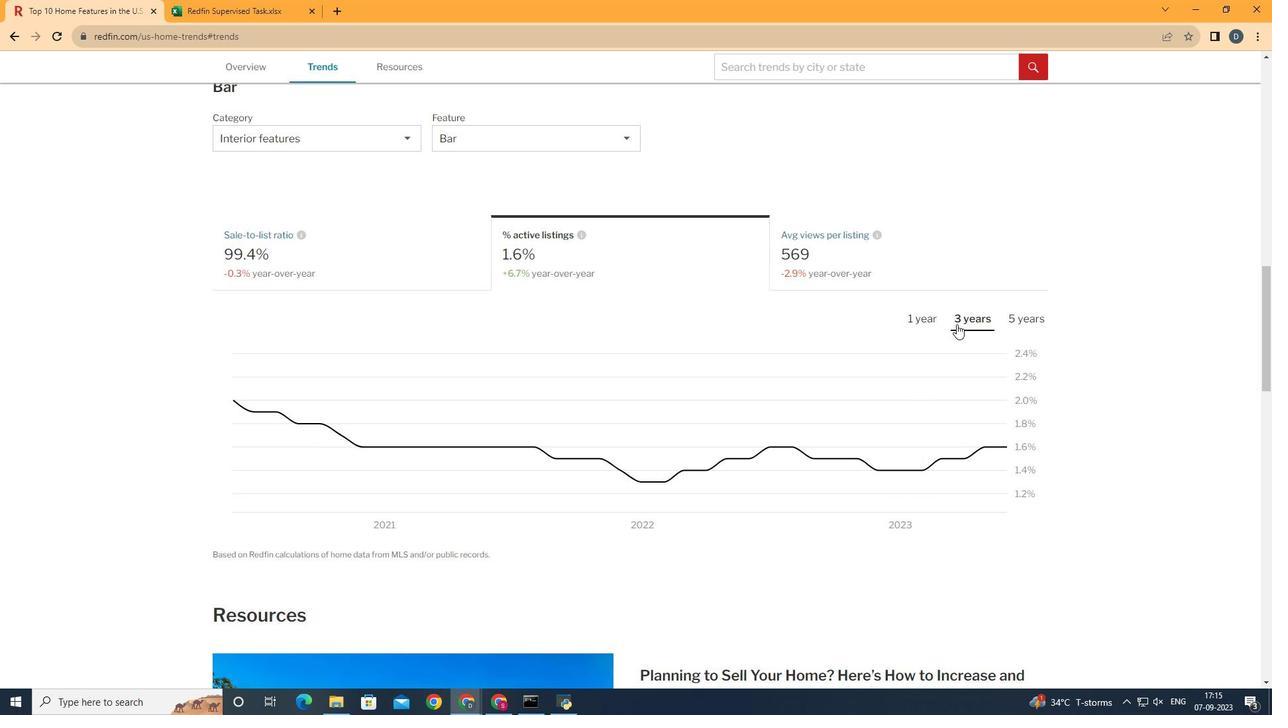 
Action: Mouse pressed left at (954, 322)
Screenshot: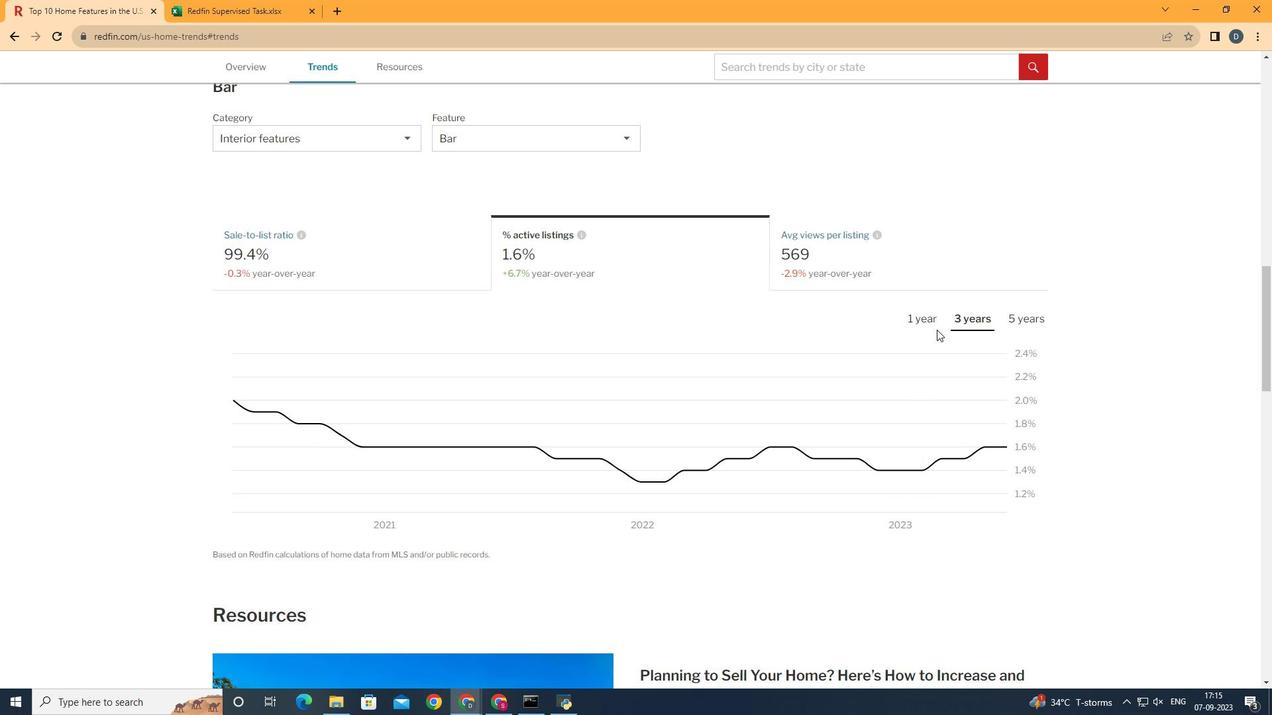 
Action: Mouse moved to (1025, 467)
Screenshot: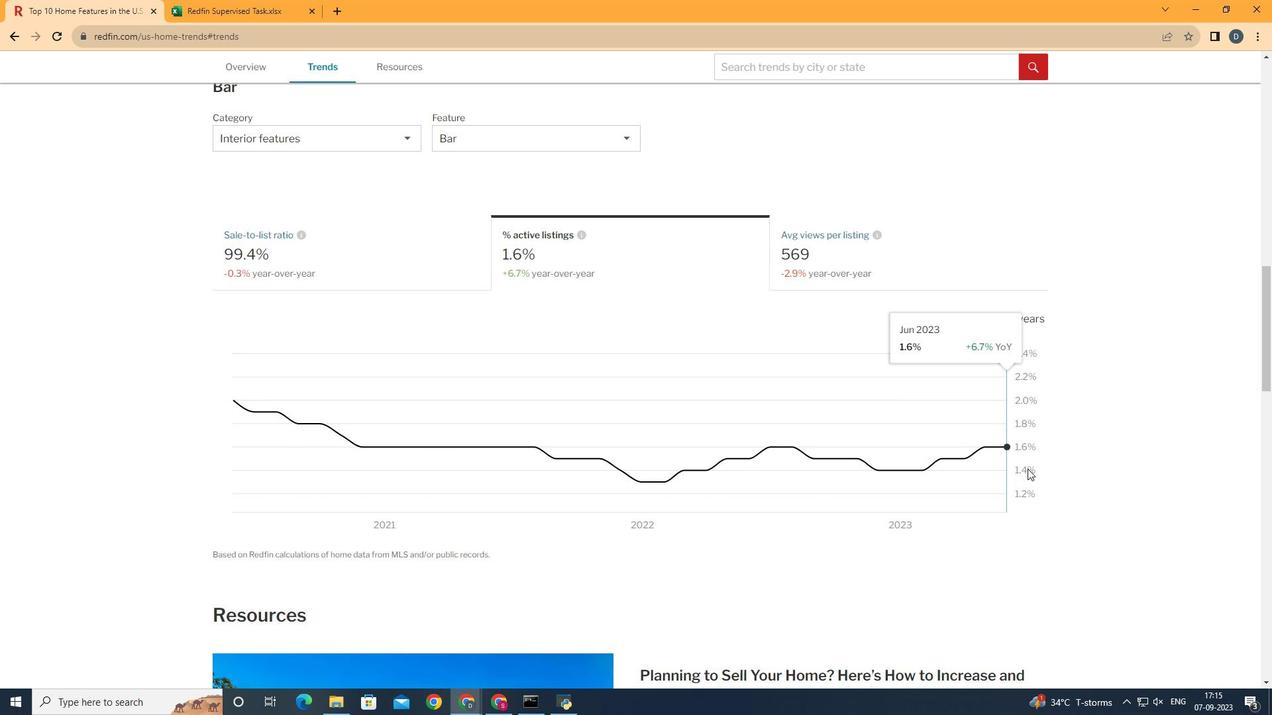 
